 Task: Create a task  Integrate website with a new marketing automation system , assign it to team member softage.4@softage.net in the project AmplifyHQ and update the status of the task to  On Track  , set the priority of the task to Low
Action: Mouse moved to (45, 303)
Screenshot: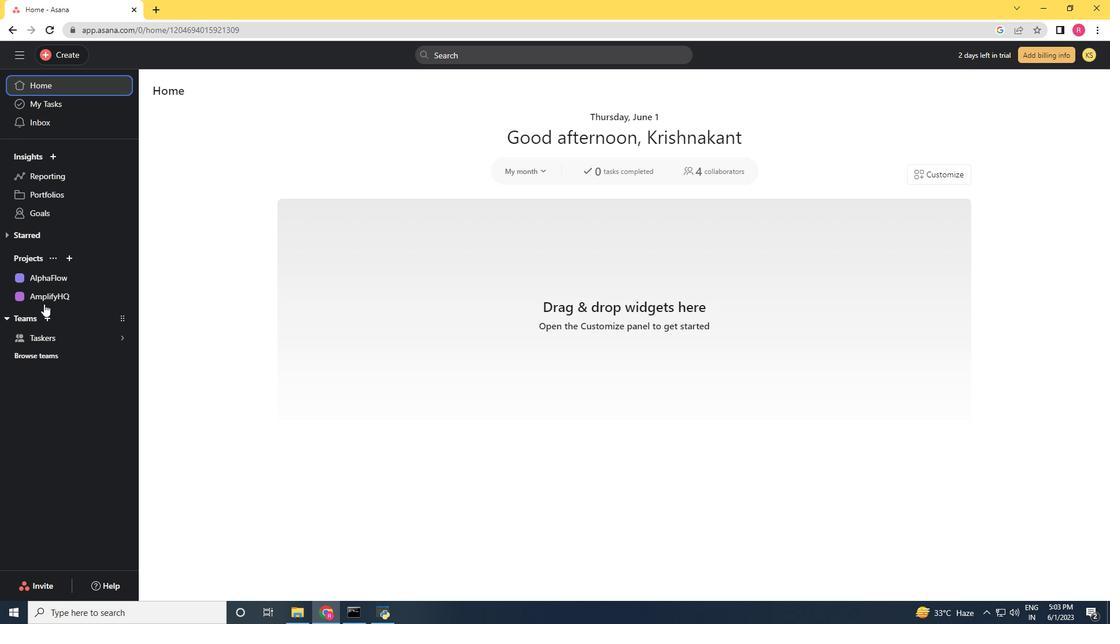 
Action: Mouse pressed left at (45, 303)
Screenshot: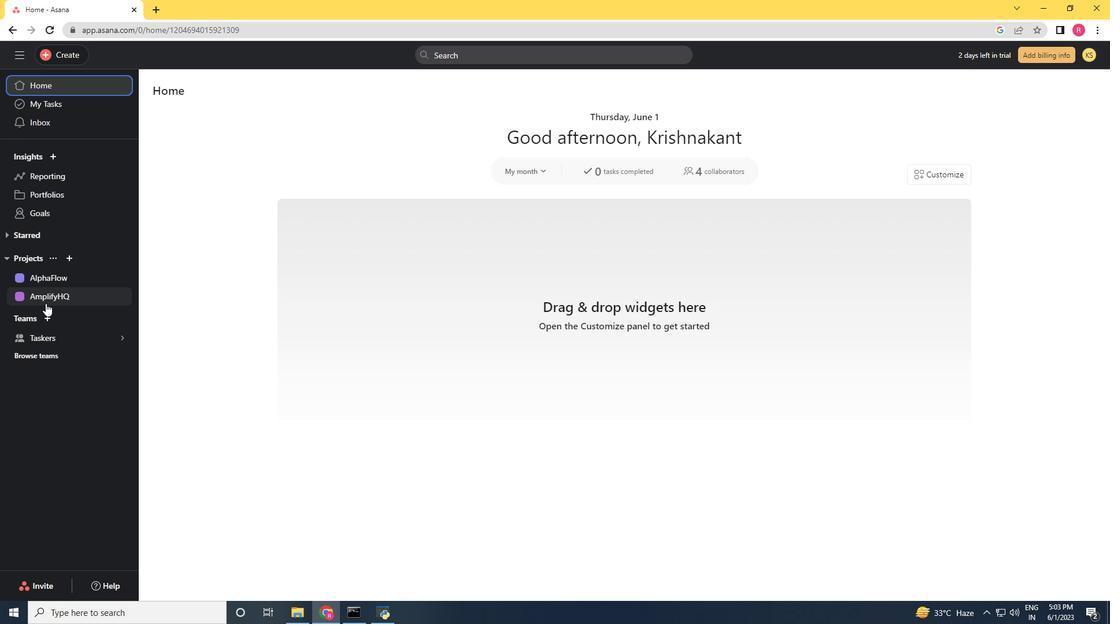 
Action: Mouse moved to (76, 50)
Screenshot: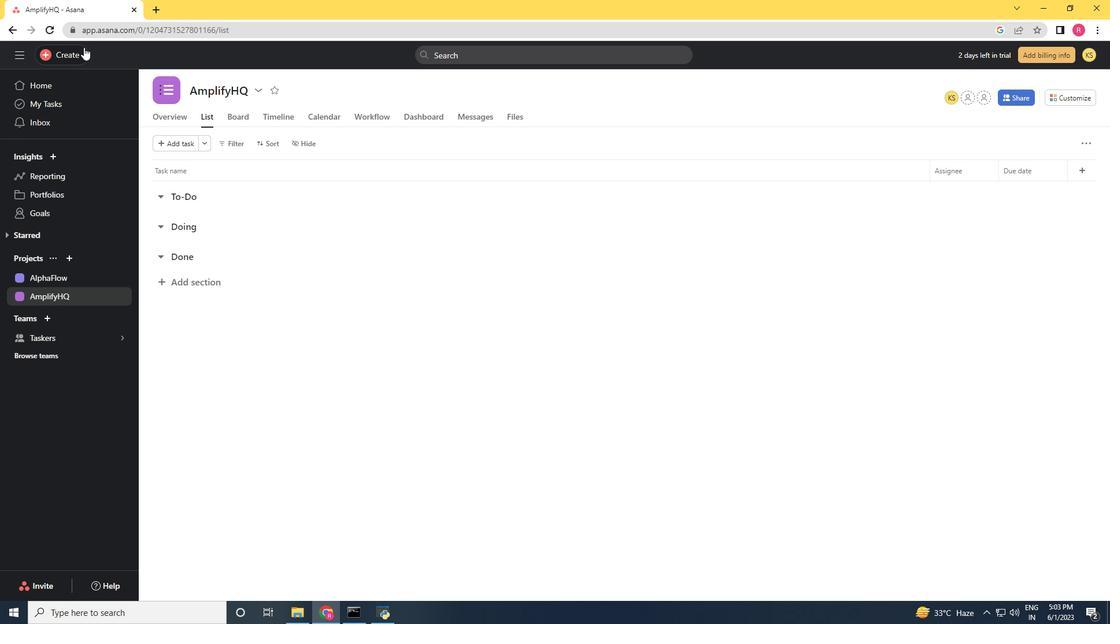 
Action: Mouse pressed left at (76, 50)
Screenshot: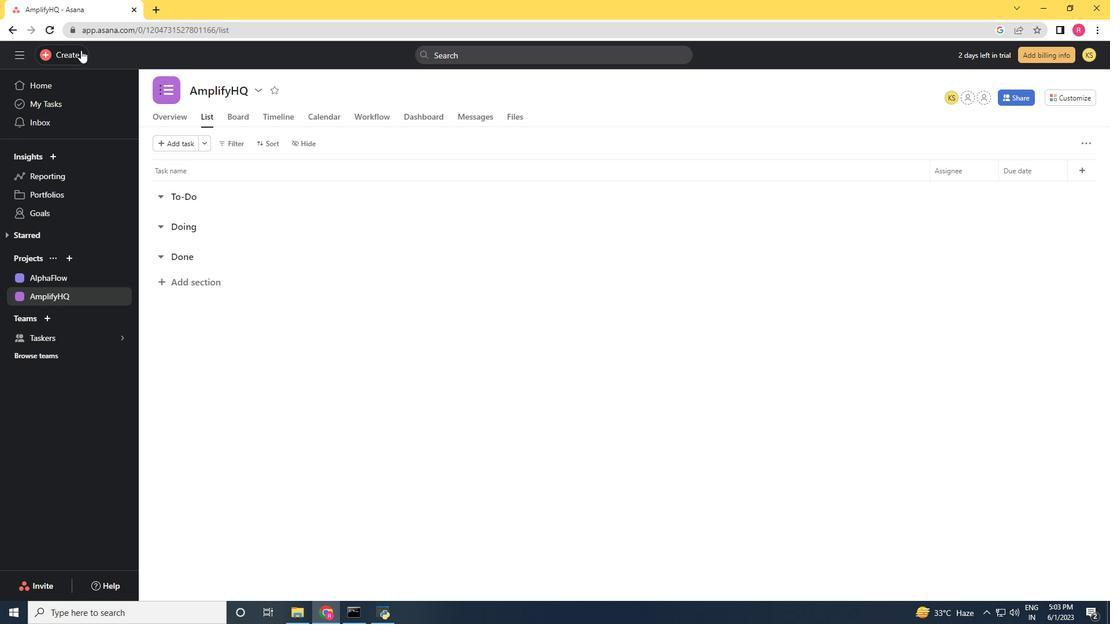 
Action: Mouse moved to (131, 61)
Screenshot: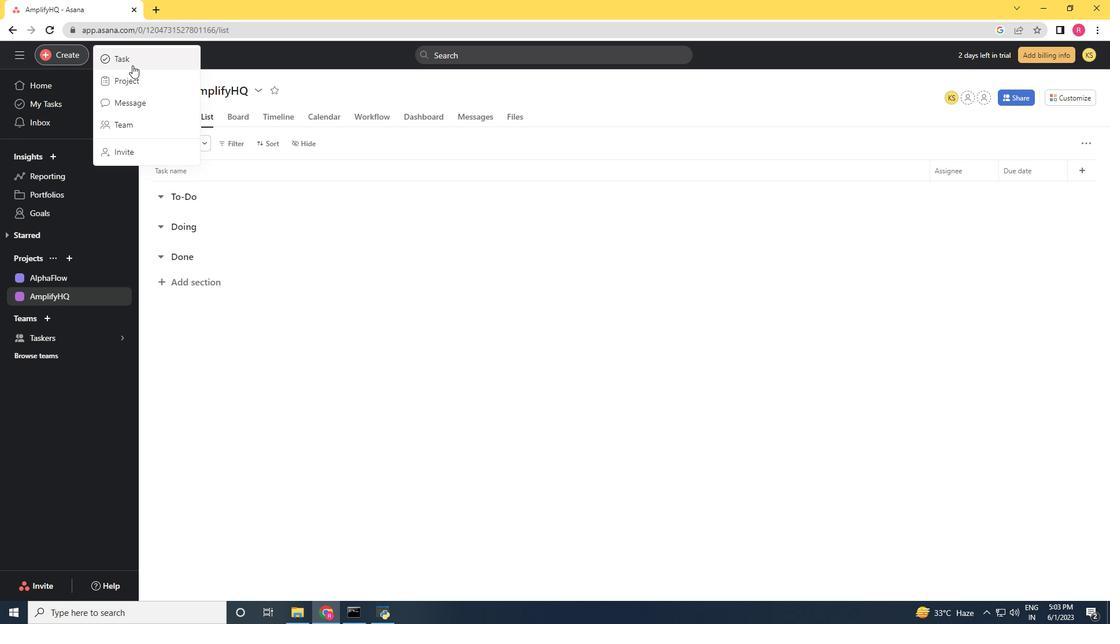 
Action: Mouse pressed left at (131, 61)
Screenshot: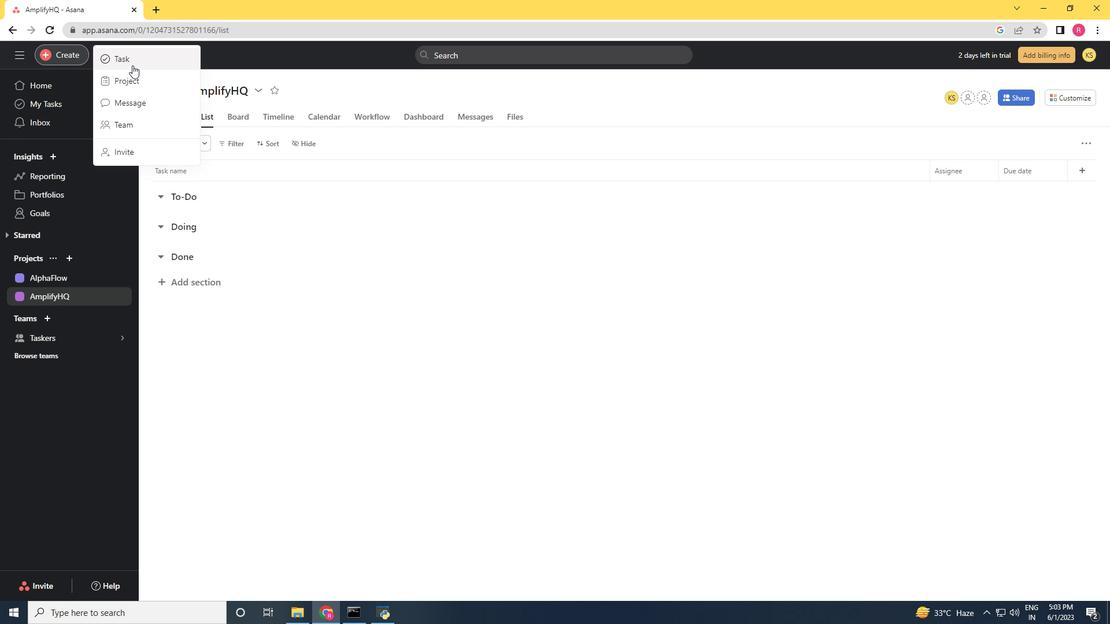 
Action: Mouse moved to (325, 23)
Screenshot: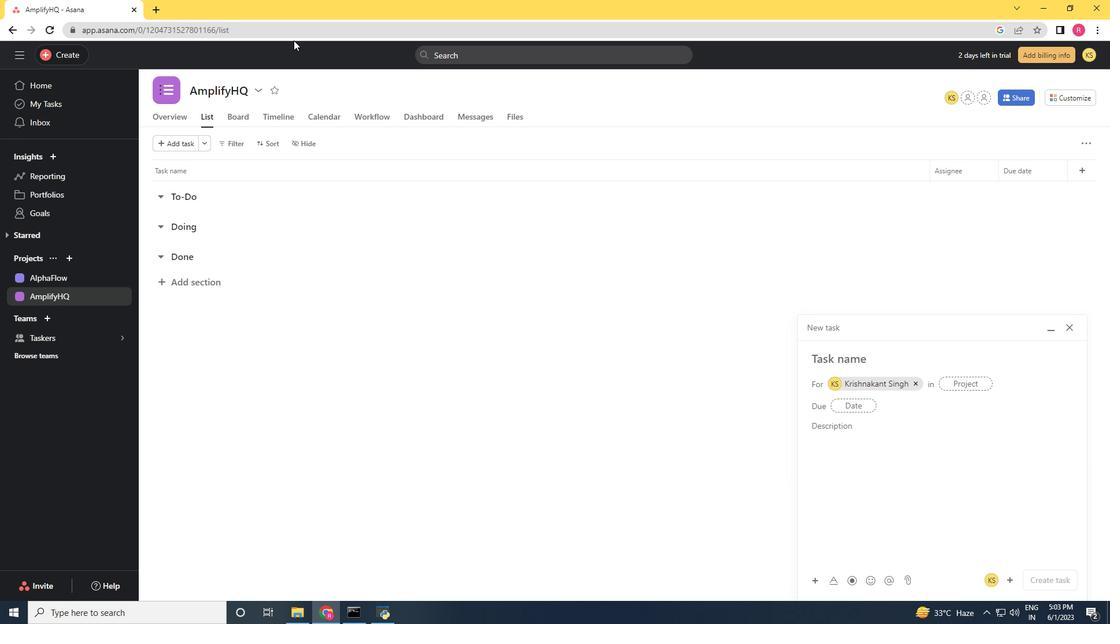 
Action: Key pressed <Key.shift>Integrate<Key.space>website<Key.space>with<Key.space>a<Key.space>new<Key.space>marketing<Key.space>automation<Key.space>system<Key.space>
Screenshot: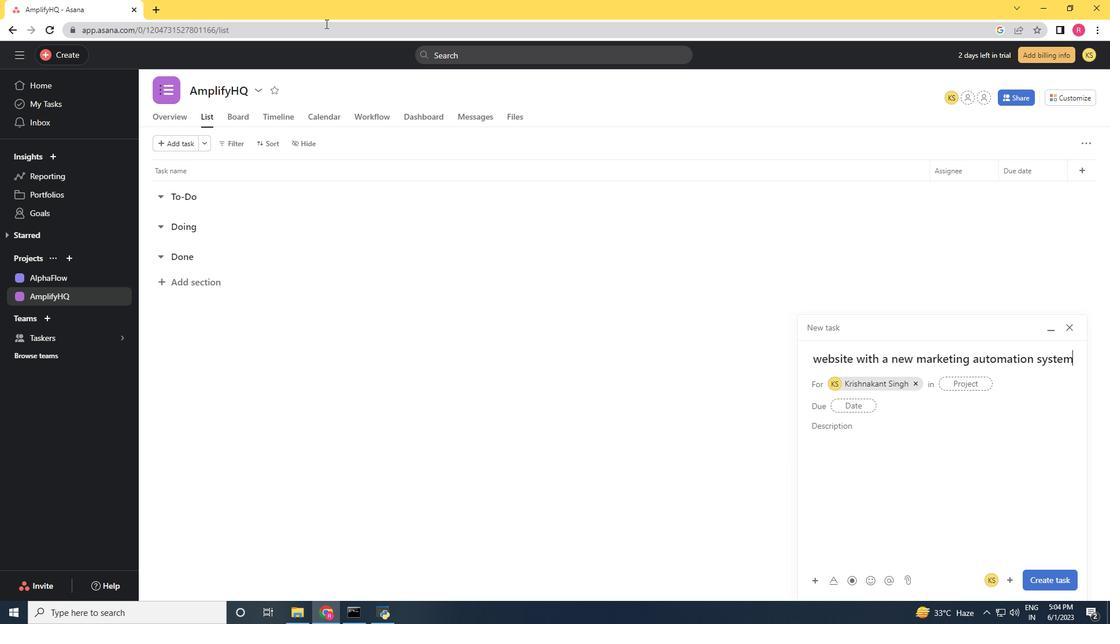 
Action: Mouse moved to (916, 384)
Screenshot: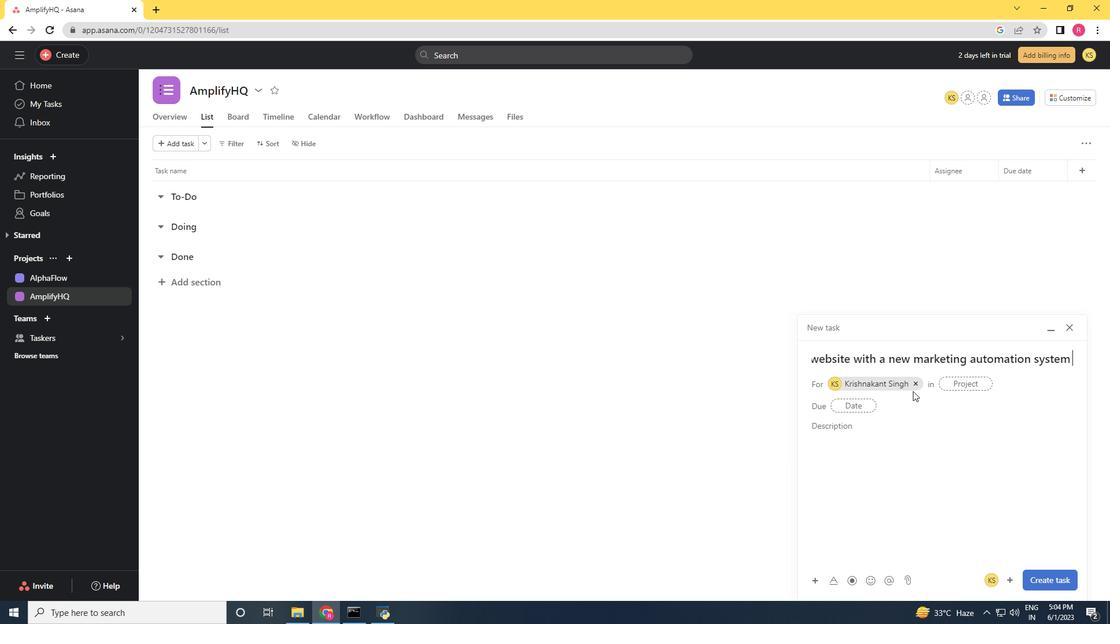 
Action: Mouse pressed left at (916, 384)
Screenshot: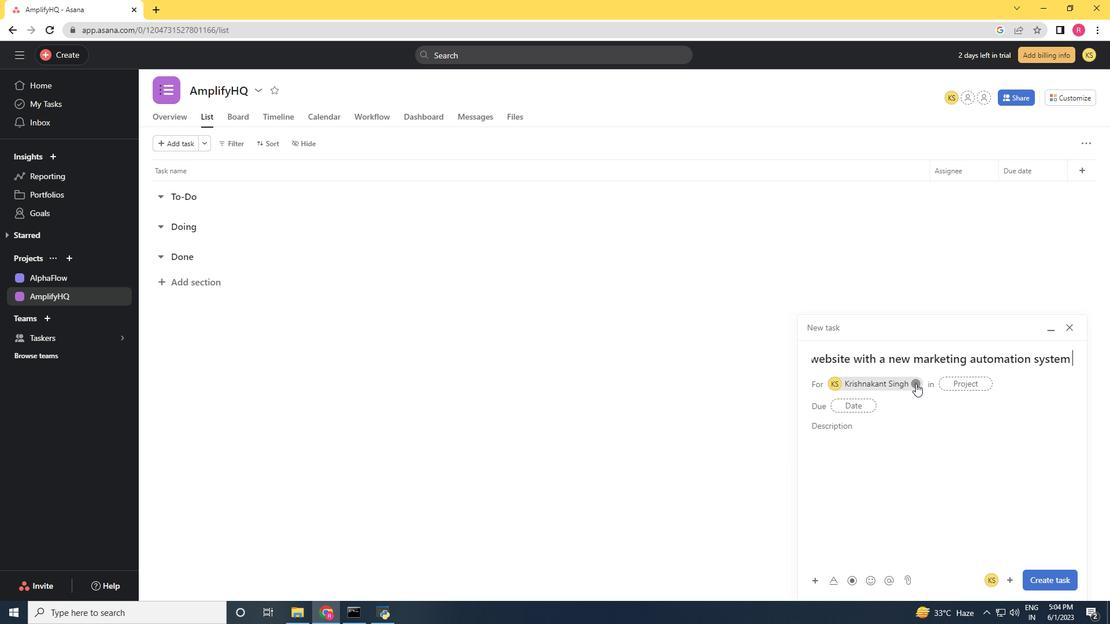 
Action: Mouse moved to (866, 384)
Screenshot: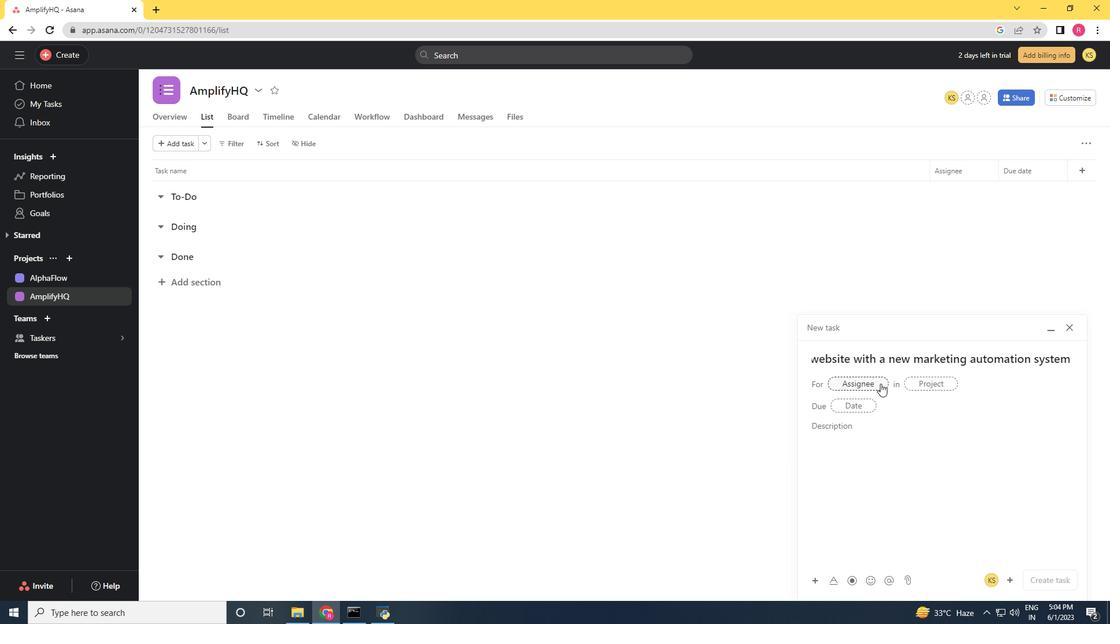 
Action: Mouse pressed left at (866, 384)
Screenshot: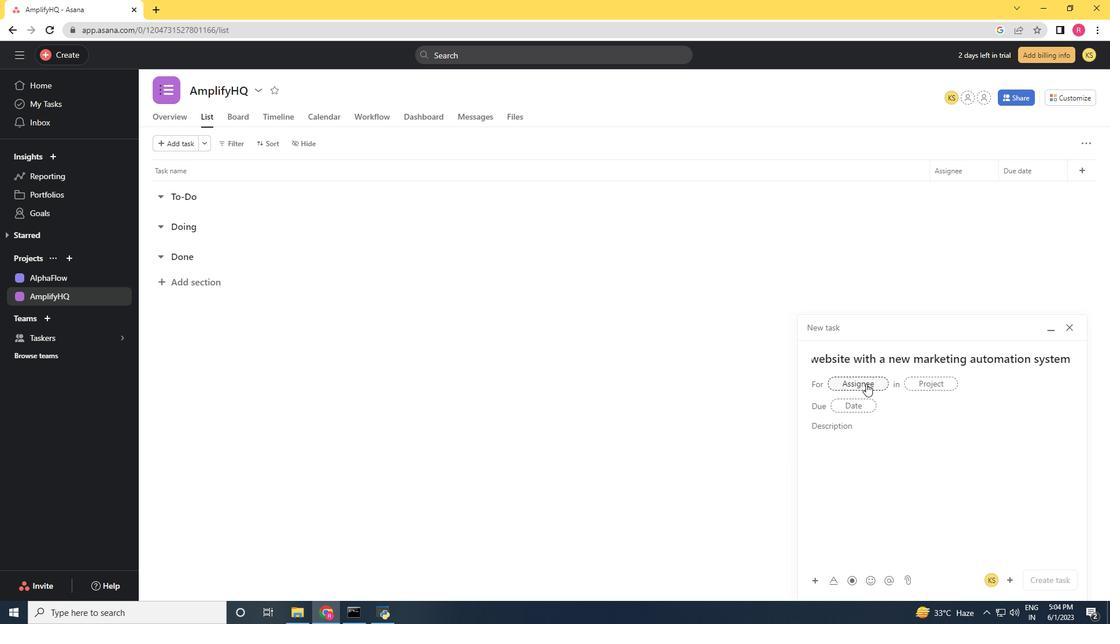 
Action: Mouse moved to (799, 390)
Screenshot: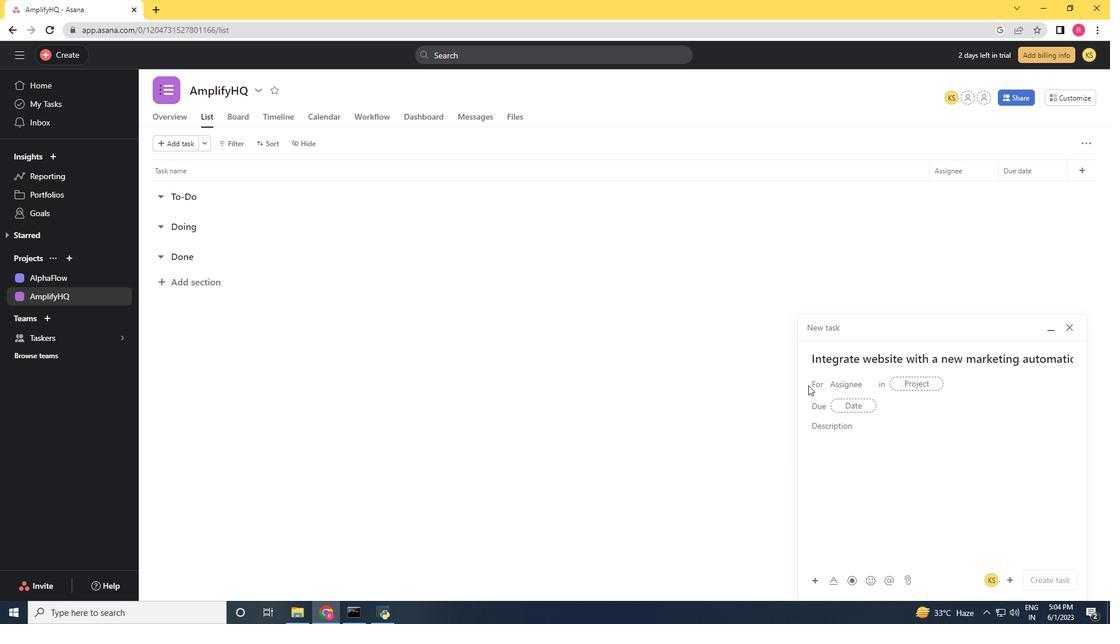 
Action: Key pressed softage.1<Key.shift>@softage.net
Screenshot: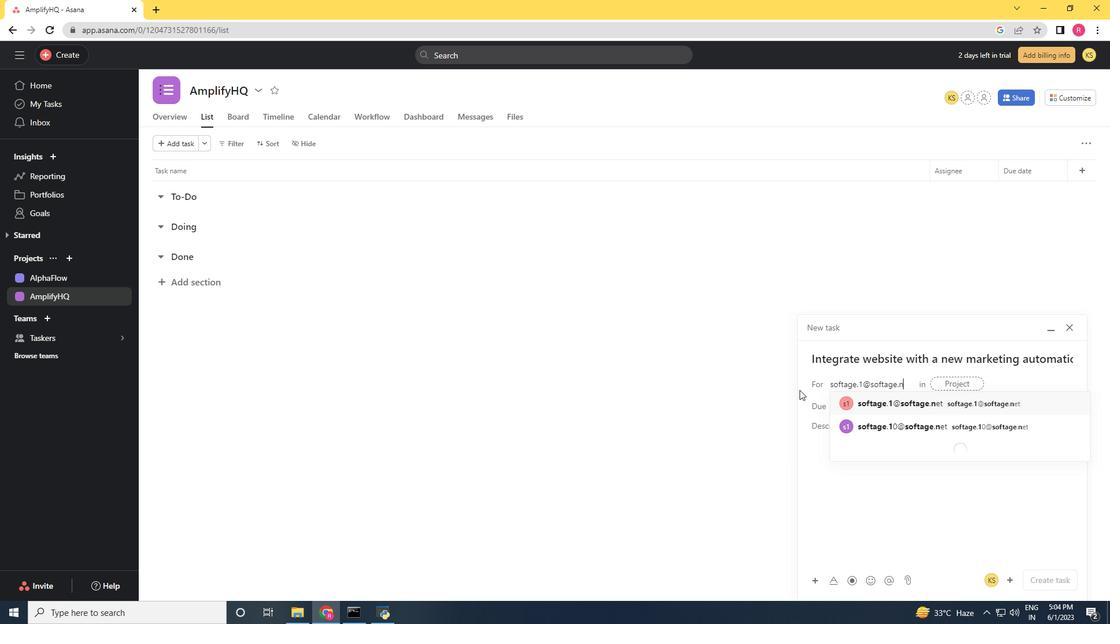 
Action: Mouse moved to (896, 407)
Screenshot: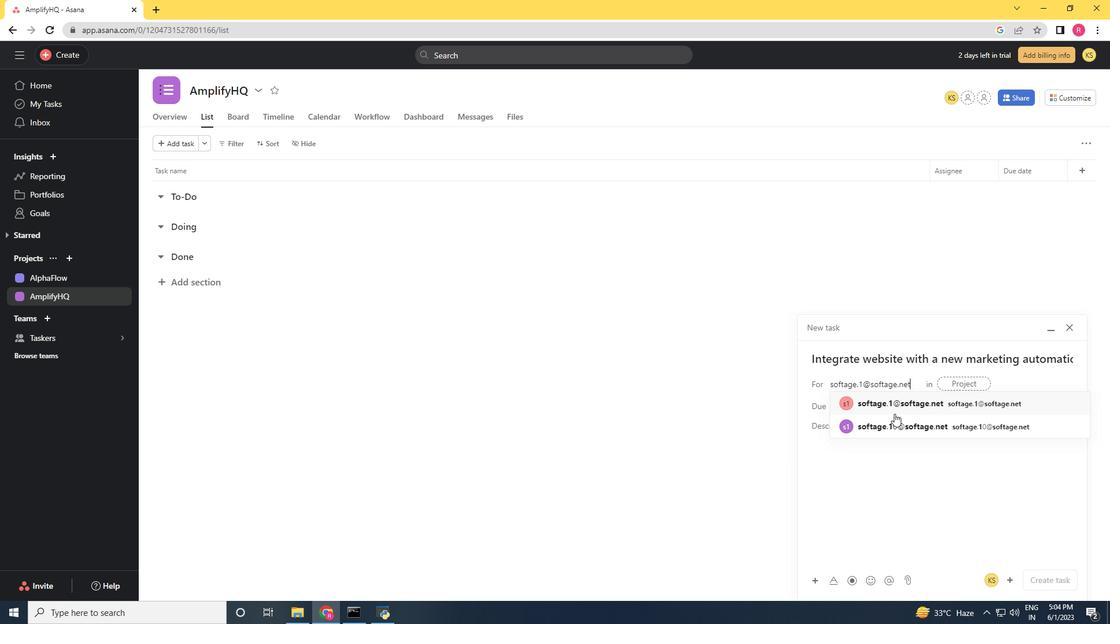 
Action: Mouse pressed left at (896, 407)
Screenshot: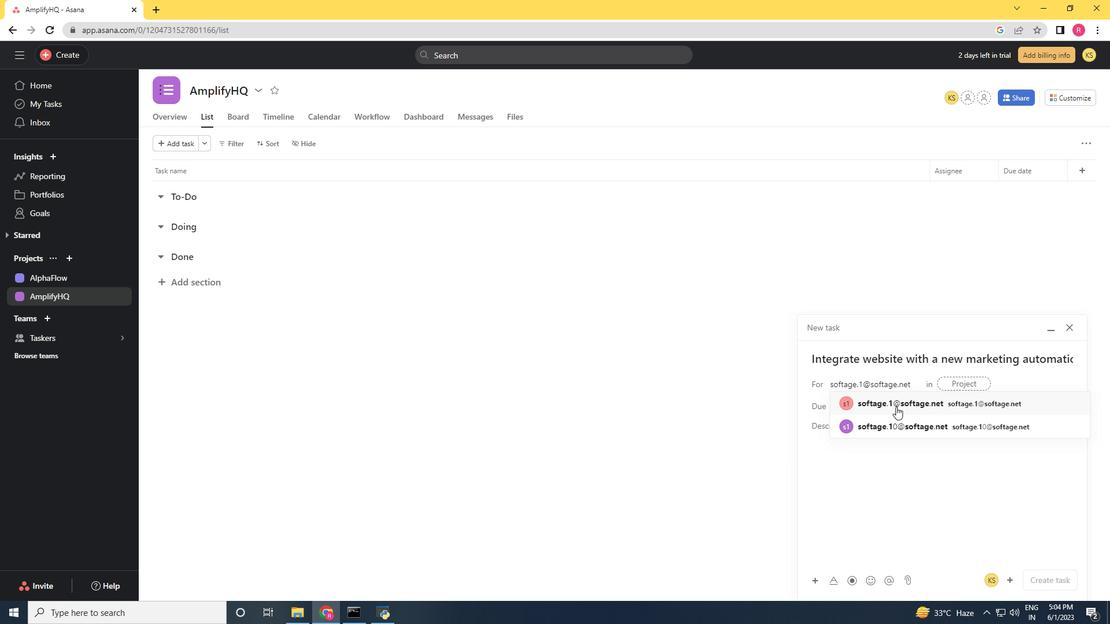 
Action: Mouse moved to (767, 422)
Screenshot: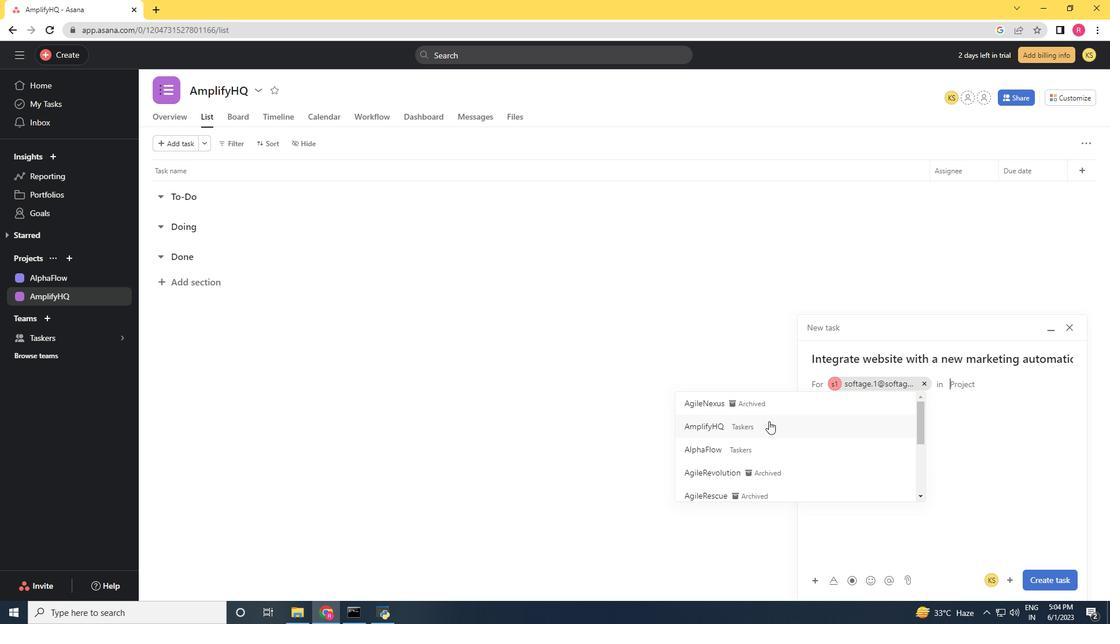 
Action: Mouse pressed left at (767, 422)
Screenshot: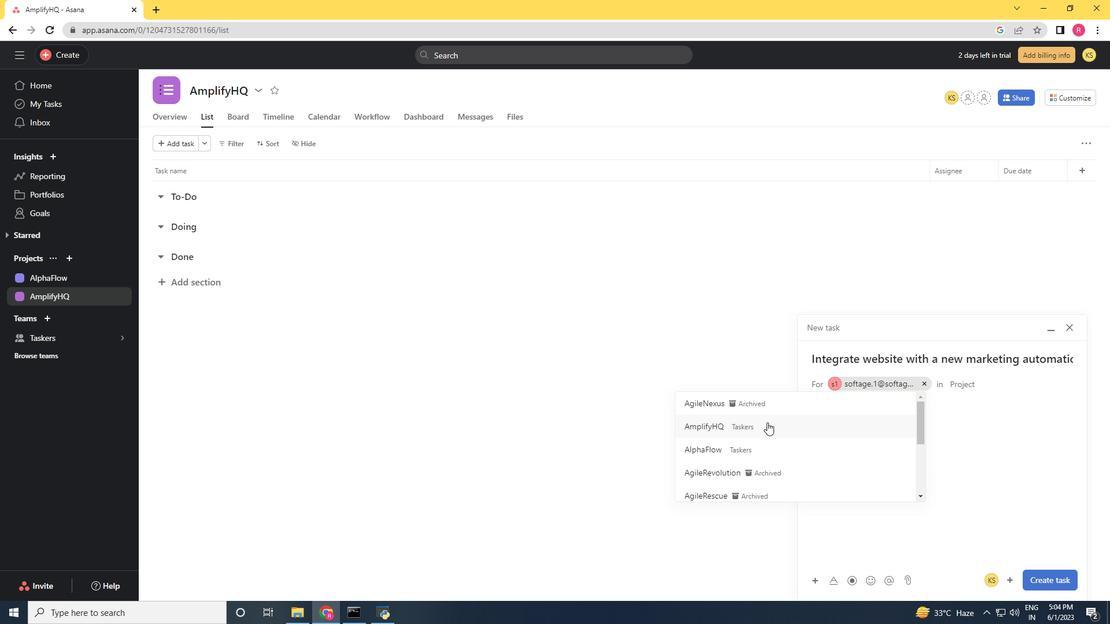 
Action: Mouse moved to (1046, 575)
Screenshot: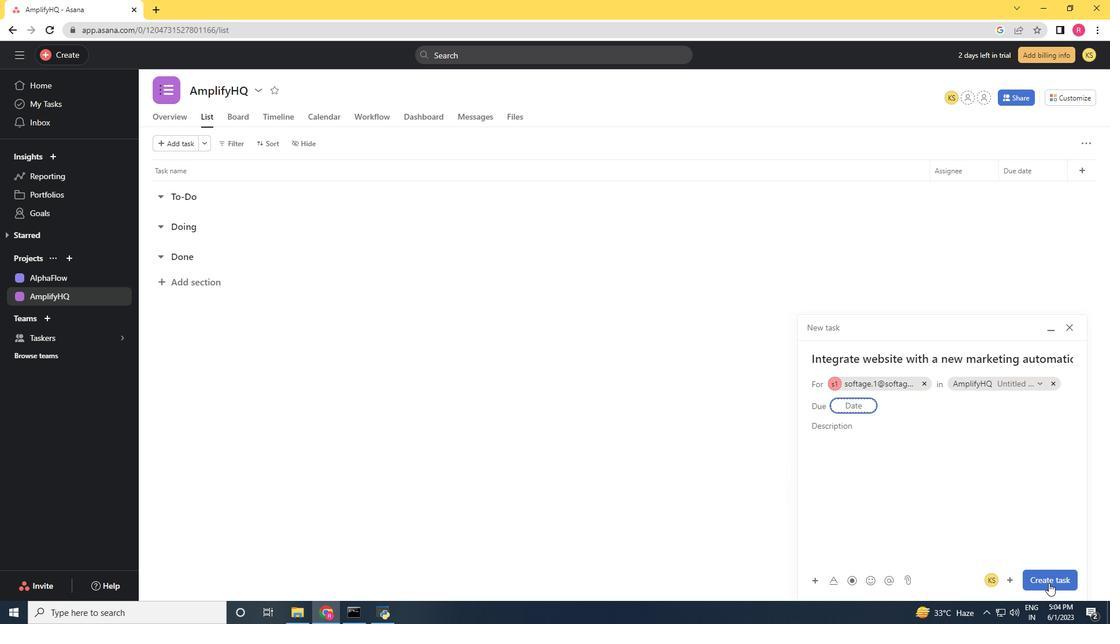 
Action: Mouse pressed left at (1046, 575)
Screenshot: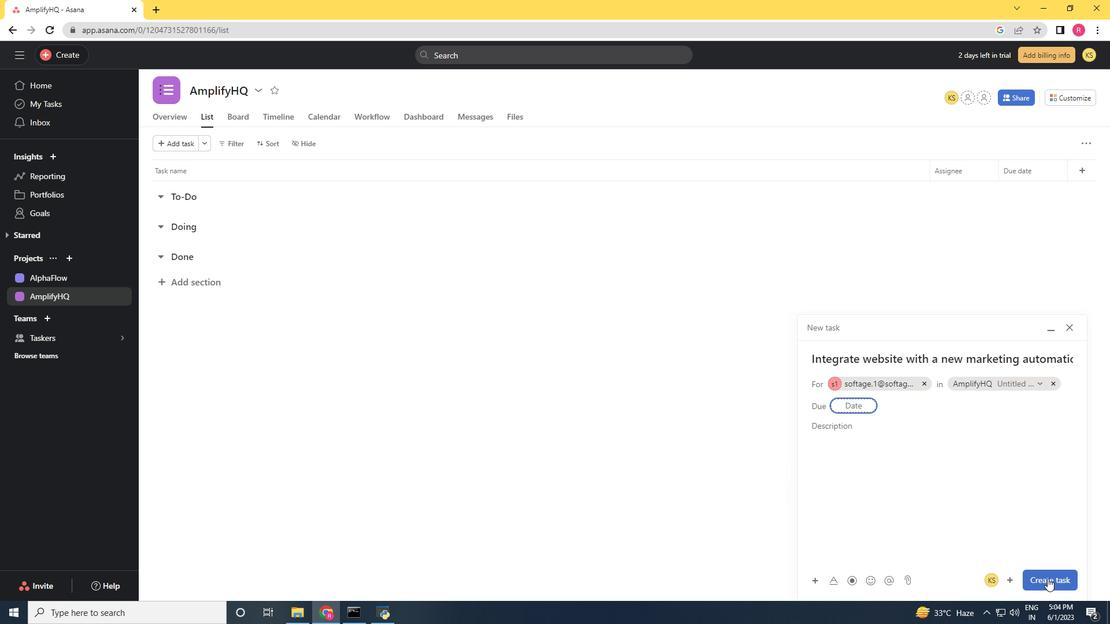 
Action: Mouse moved to (930, 160)
Screenshot: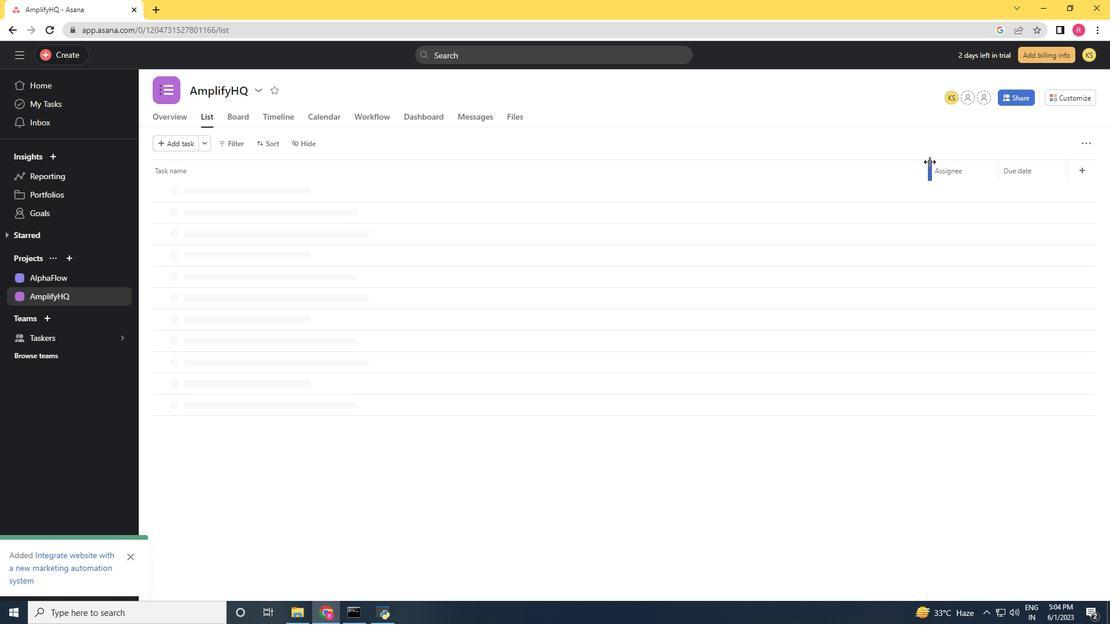 
Action: Mouse pressed left at (930, 160)
Screenshot: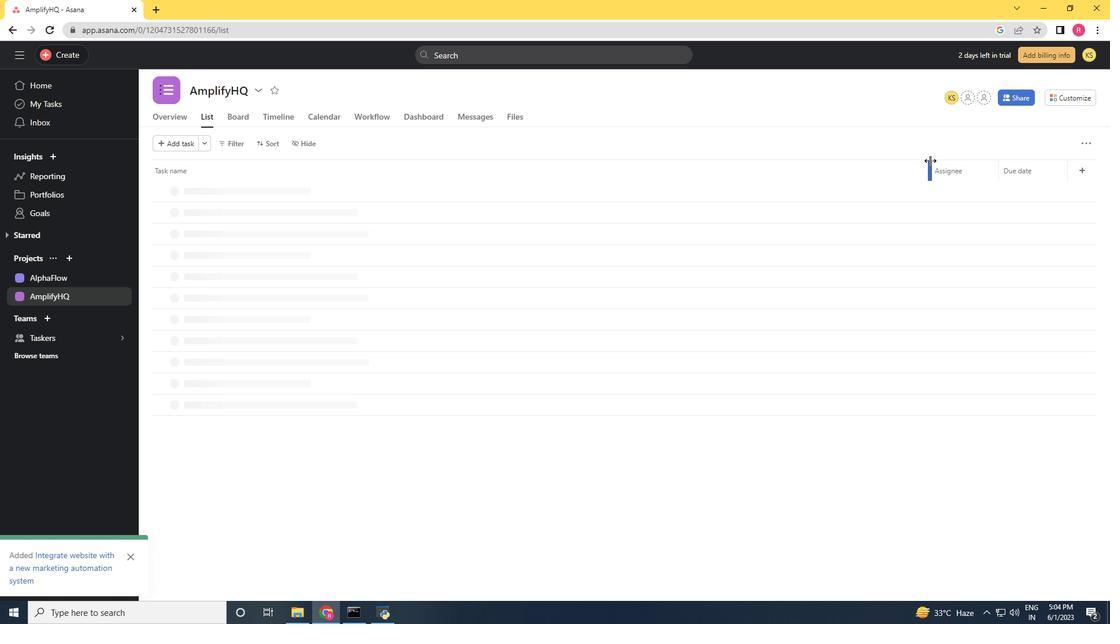 
Action: Mouse moved to (978, 171)
Screenshot: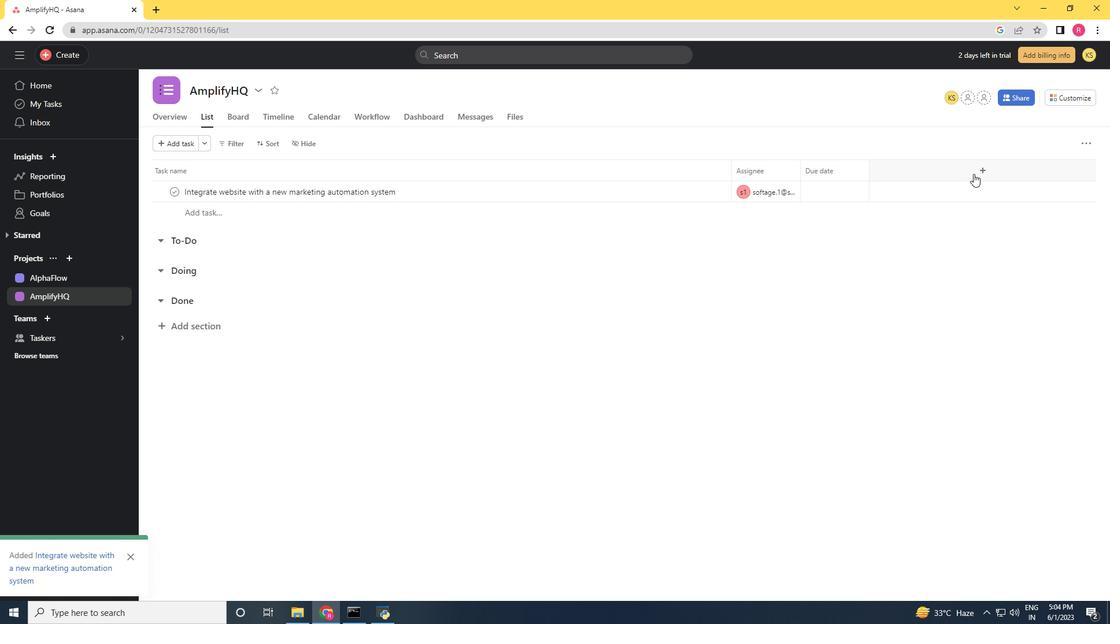 
Action: Mouse pressed left at (978, 171)
Screenshot: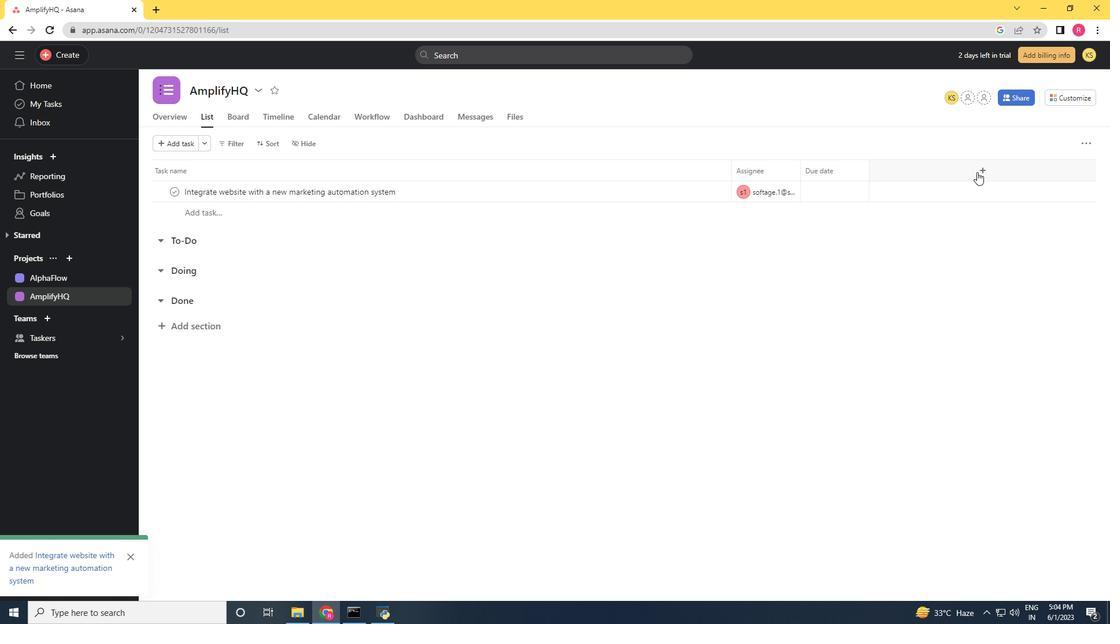 
Action: Mouse moved to (896, 298)
Screenshot: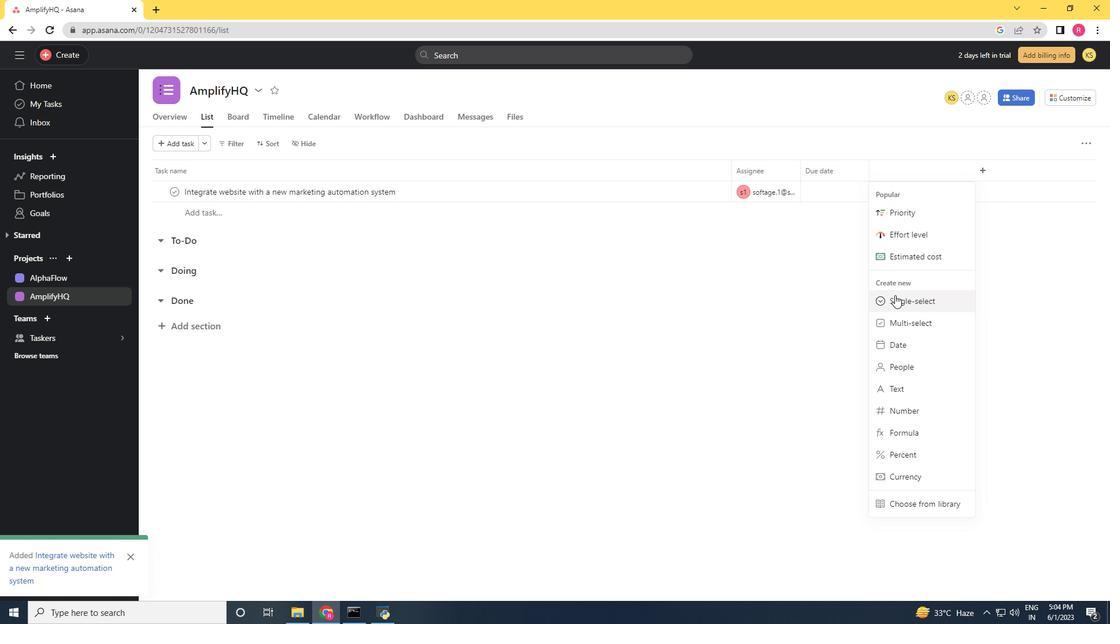 
Action: Mouse pressed left at (896, 298)
Screenshot: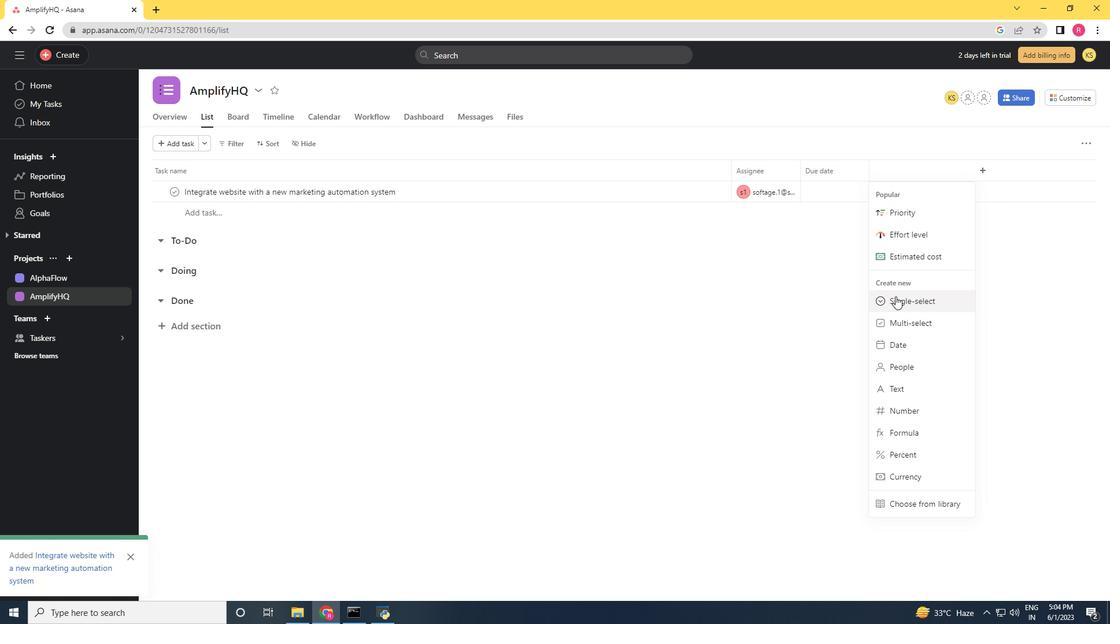 
Action: Mouse moved to (891, 304)
Screenshot: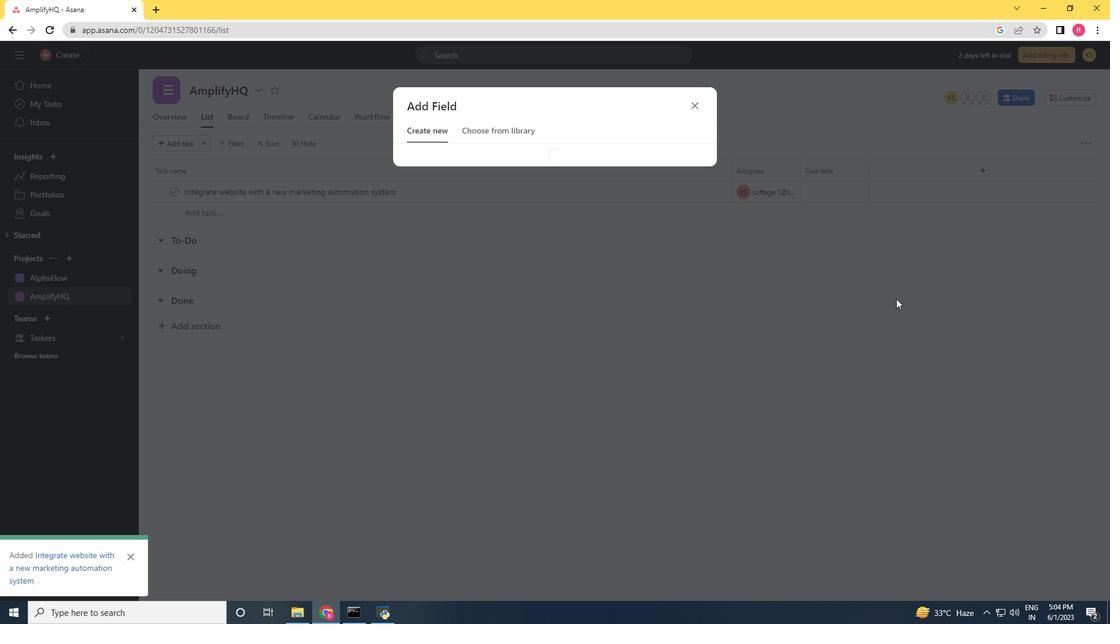 
Action: Key pressed <Key.shift><Key.shift><Key.shift><Key.shift><Key.shift>On<Key.space><Key.shift>Track<Key.enter><Key.backspace><Key.backspace><Key.backspace><Key.backspace><Key.backspace><Key.backspace><Key.backspace><Key.backspace><Key.backspace><Key.backspace><Key.backspace><Key.backspace><Key.backspace><Key.backspace><Key.backspace><Key.backspace><Key.backspace><Key.backspace><Key.backspace><Key.backspace><Key.backspace><Key.backspace><Key.backspace><Key.backspace><Key.backspace><Key.backspace><Key.shift><Key.shift>Status
Screenshot: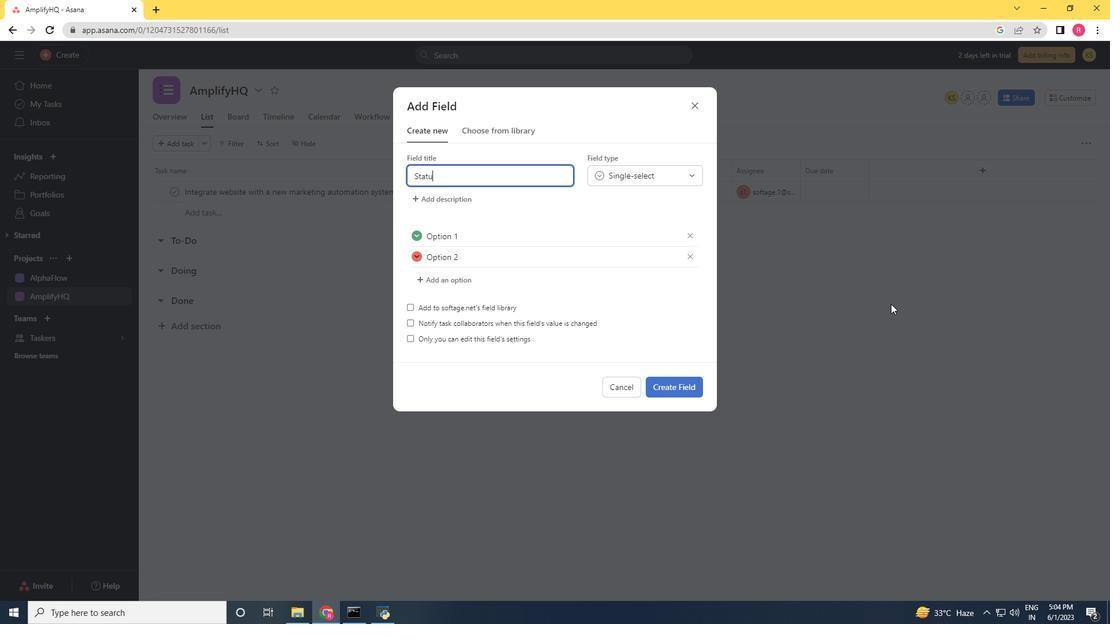 
Action: Mouse moved to (519, 243)
Screenshot: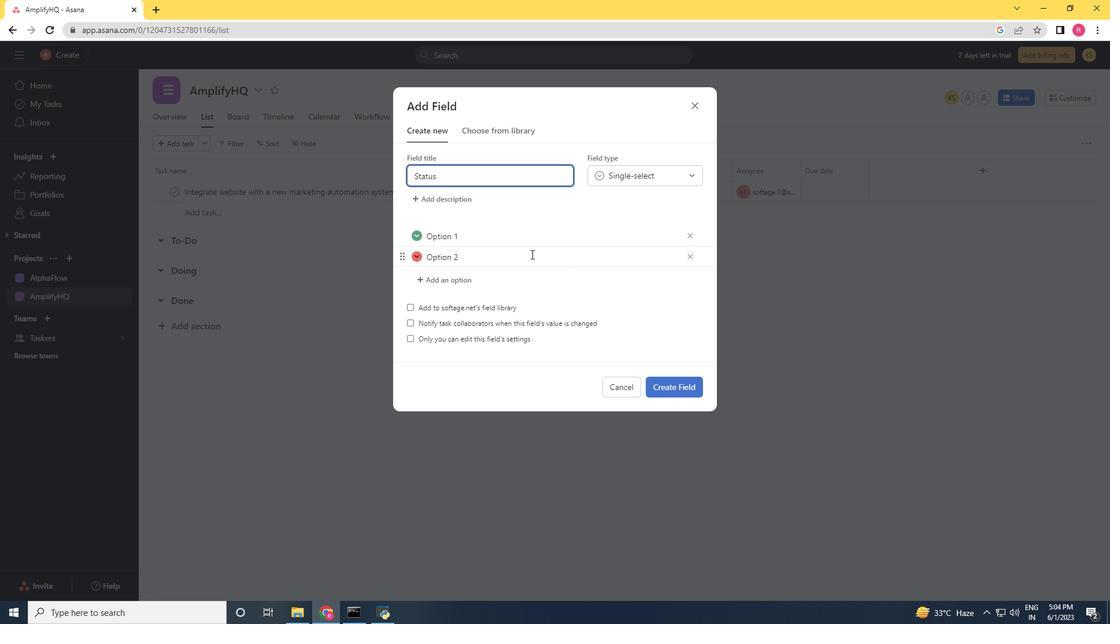 
Action: Mouse pressed left at (519, 243)
Screenshot: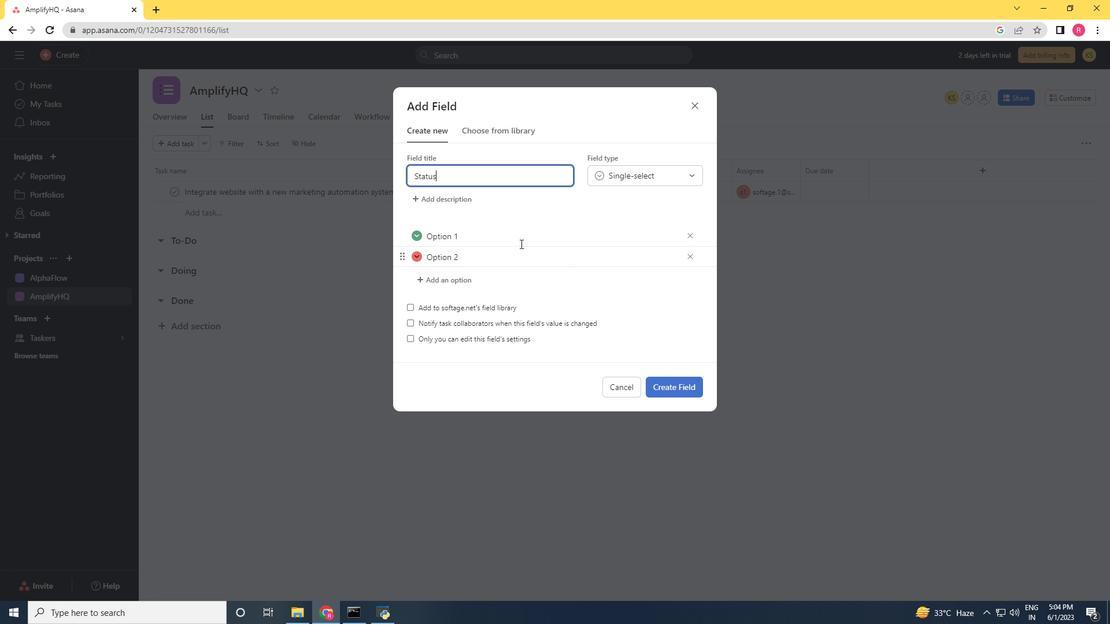 
Action: Key pressed <Key.backspace><Key.backspace><Key.backspace><Key.backspace><Key.backspace><Key.backspace><Key.backspace><Key.backspace><Key.backspace><Key.backspace><Key.backspace><Key.backspace><Key.backspace><Key.backspace><Key.backspace><Key.backspace><Key.backspace><Key.backspace><Key.shift>On<Key.space><Key.shift>Track<Key.enter><Key.shift><Key.shift><Key.shift><Key.shift><Key.shift><Key.shift><Key.shift><Key.shift><Key.shift><Key.shift><Key.shift><Key.shift><Key.shift><Key.shift><Key.shift><Key.shift><Key.shift><Key.shift><Key.shift><Key.shift><Key.shift><Key.shift><Key.shift><Key.shift><Key.shift><Key.shift><Key.shift><Key.shift><Key.shift><Key.shift><Key.shift><Key.shift><Key.shift><Key.shift><Key.shift><Key.shift><Key.shift><Key.shift><Key.shift><Key.shift><Key.shift><Key.shift><Key.shift><Key.shift><Key.shift><Key.shift><Key.shift><Key.shift><Key.shift><Key.shift><Key.shift><Key.shift><Key.shift><Key.shift><Key.shift><Key.shift><Key.shift><Key.shift><Key.shift><Key.shift><Key.shift><Key.shift><Key.shift><Key.shift><Key.shift><Key.shift><Key.shift><Key.shift><Key.shift><Key.shift><Key.shift><Key.shift><Key.shift><Key.shift><Key.shift><Key.shift><Key.shift><Key.shift><Key.shift><Key.shift><Key.shift><Key.shift><Key.shift><Key.shift><Key.shift><Key.shift><Key.shift><Key.shift><Key.shift><Key.shift><Key.shift><Key.shift><Key.shift>Off<Key.space><Key.shift>Track<Key.enter><Key.shift><Key.shift><Key.shift><Key.shift><Key.shift><Key.shift><Key.shift><Key.shift><Key.shift><Key.shift>At<Key.space><Key.shift>Risk<Key.enter><Key.shift>Completed
Screenshot: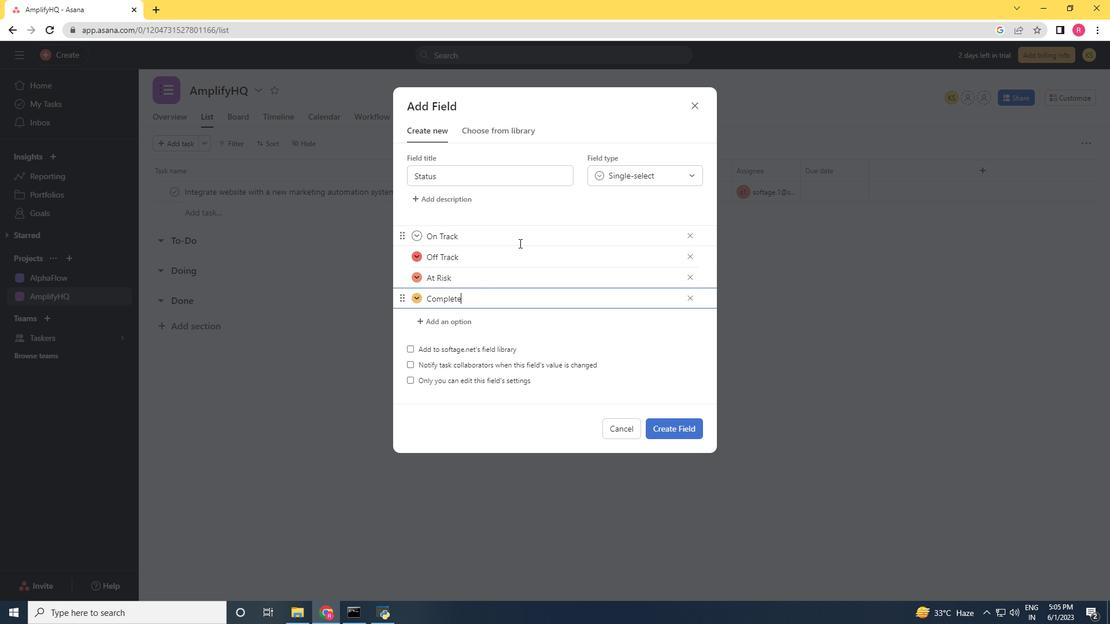 
Action: Mouse moved to (419, 238)
Screenshot: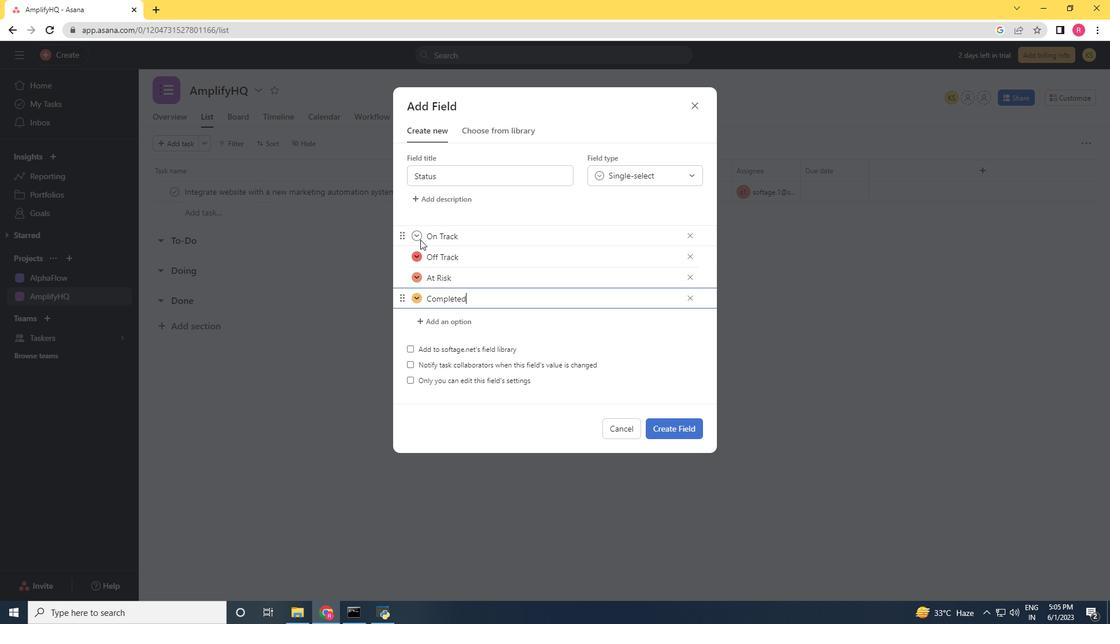 
Action: Mouse pressed left at (419, 238)
Screenshot: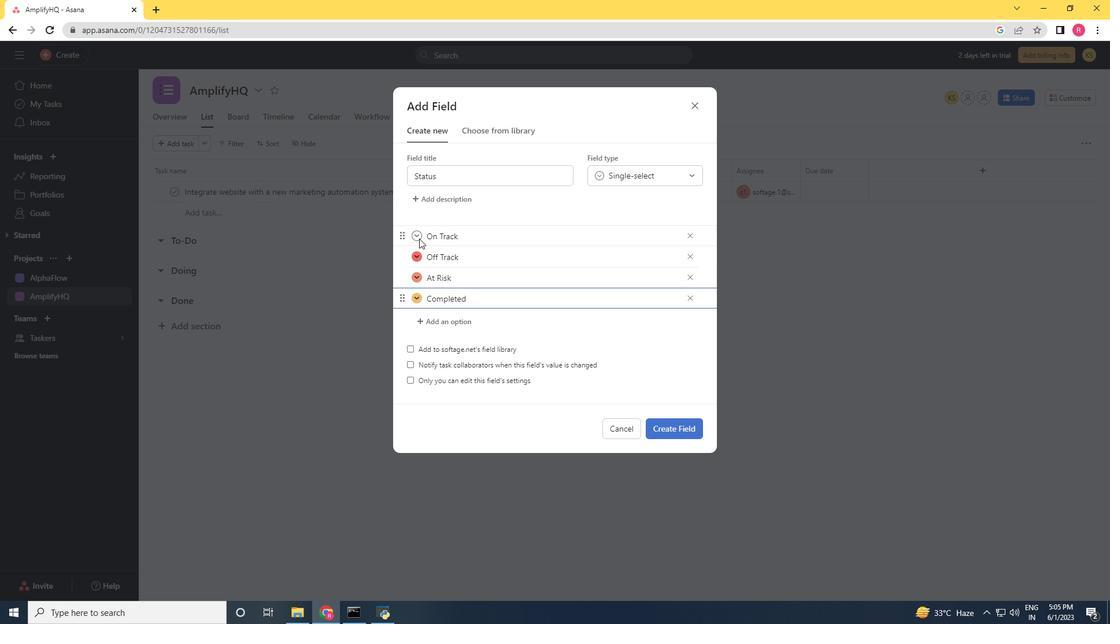 
Action: Mouse moved to (333, 252)
Screenshot: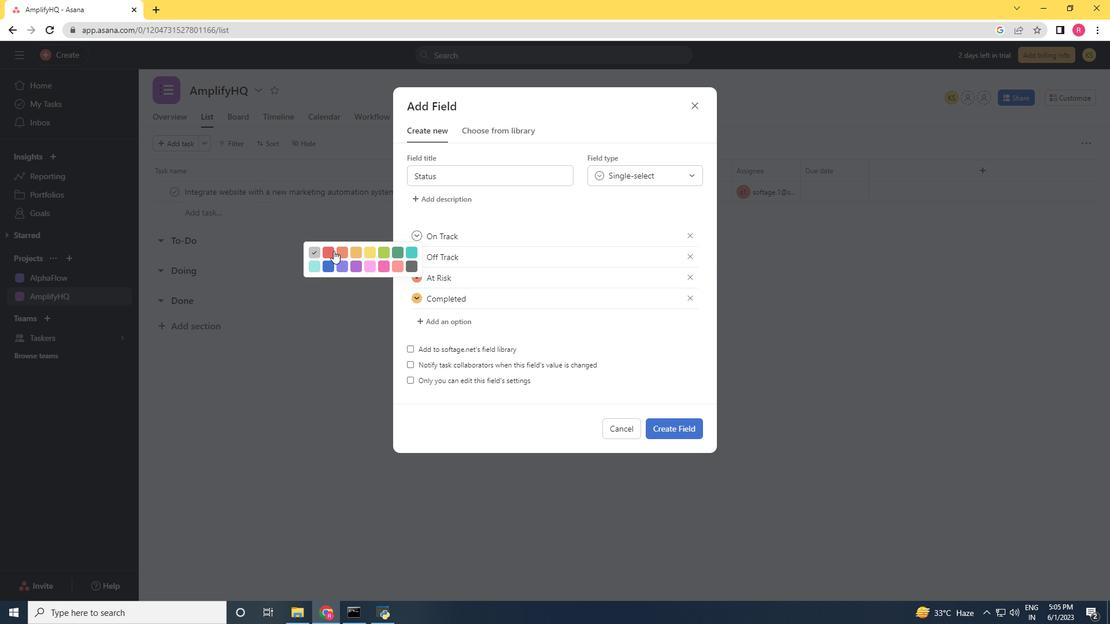 
Action: Mouse pressed left at (333, 252)
Screenshot: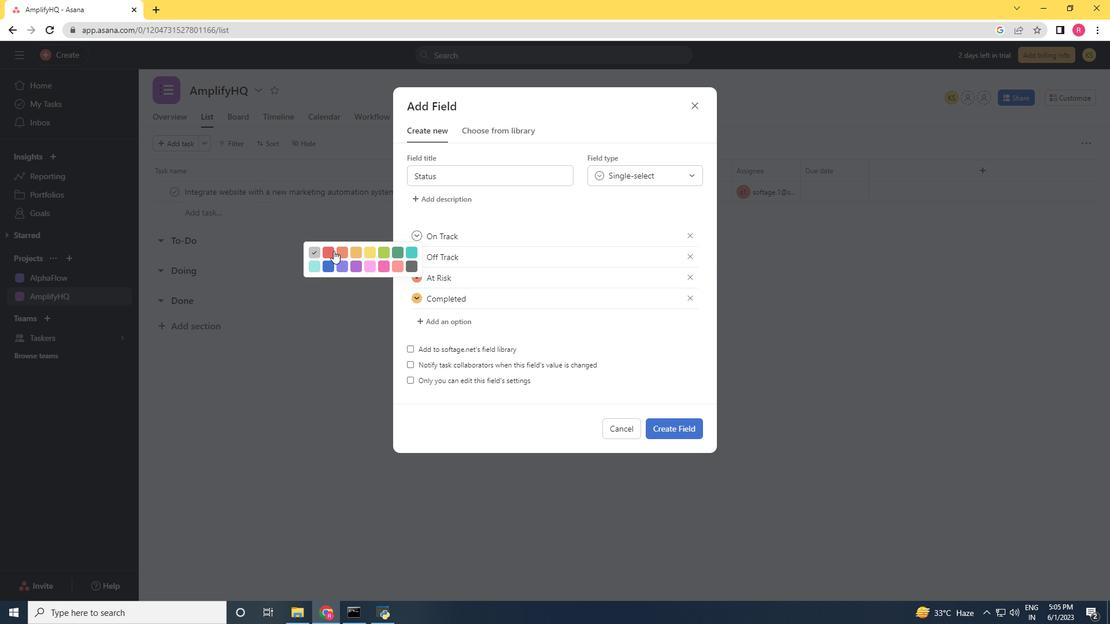 
Action: Mouse moved to (413, 236)
Screenshot: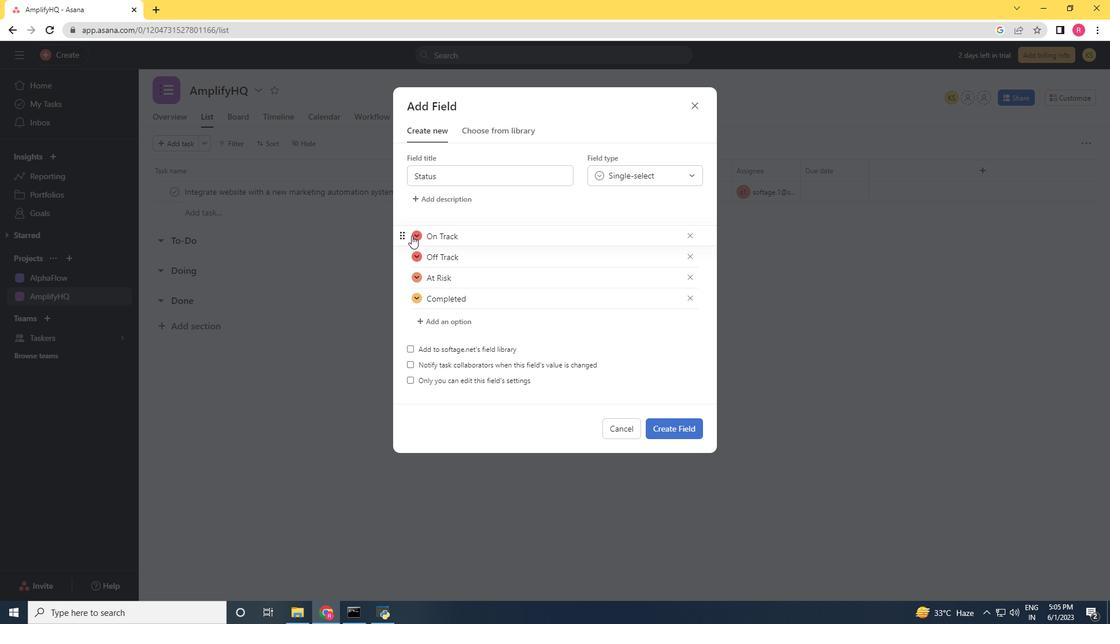 
Action: Mouse pressed left at (413, 236)
Screenshot: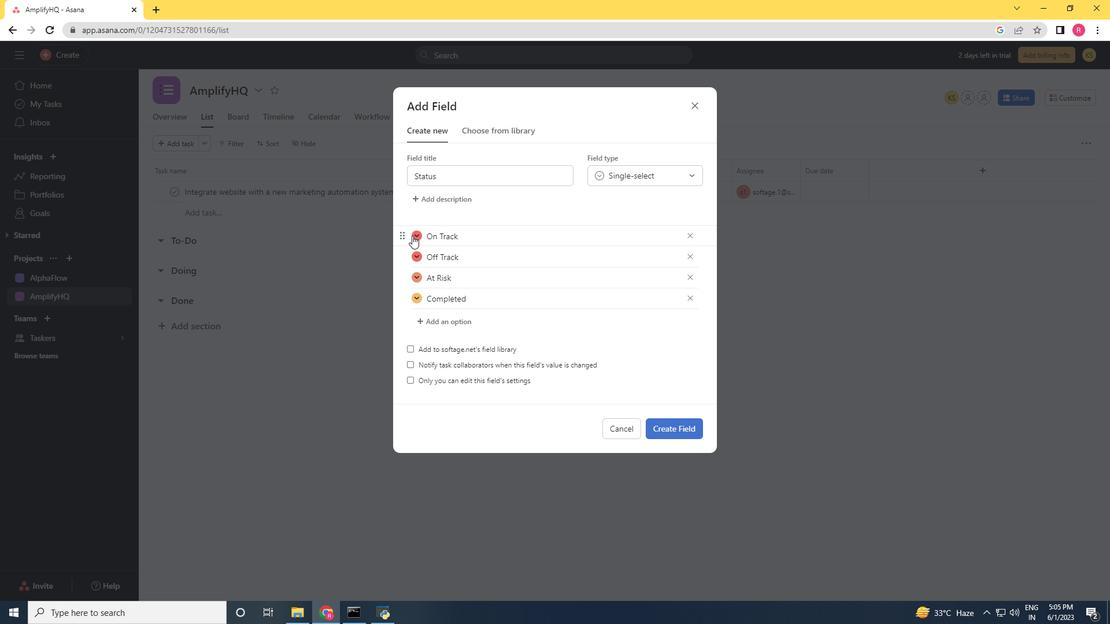 
Action: Mouse moved to (311, 252)
Screenshot: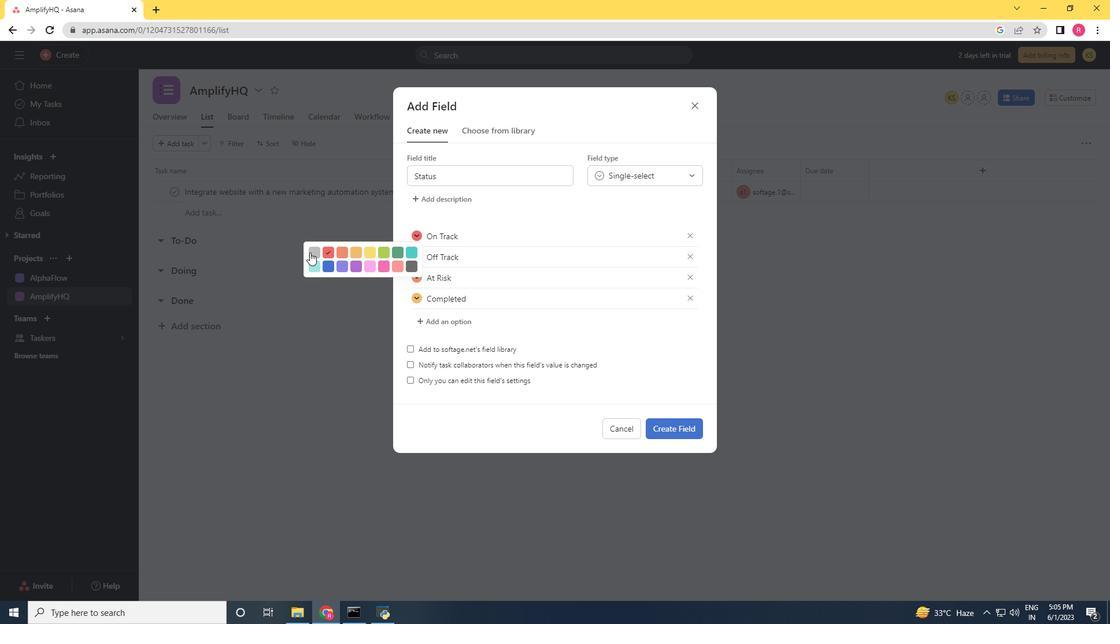
Action: Mouse pressed left at (311, 252)
Screenshot: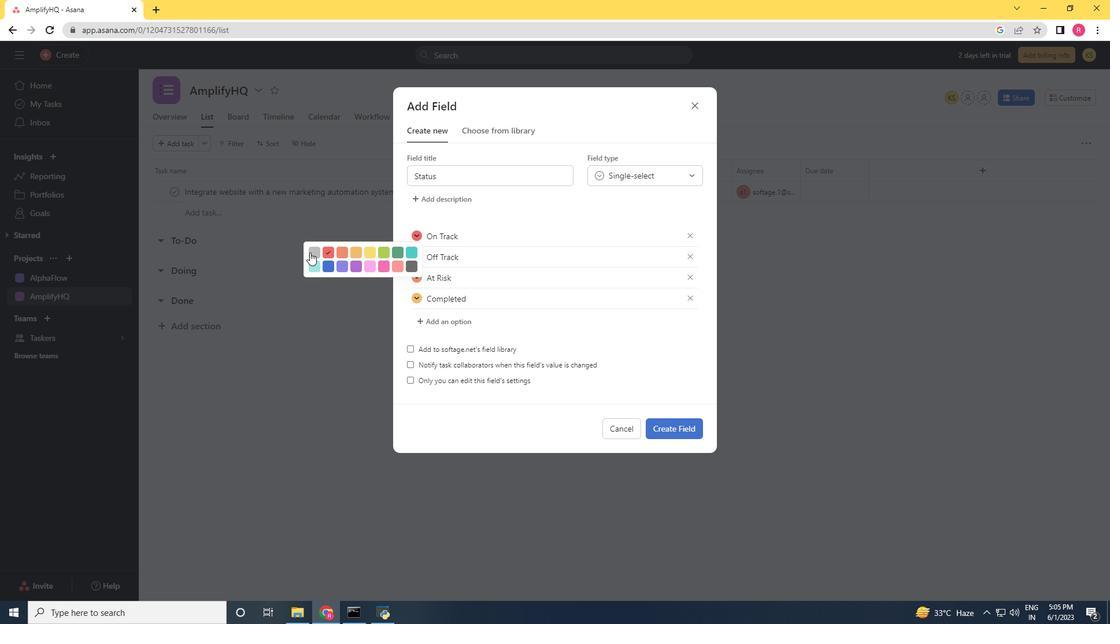 
Action: Mouse moved to (418, 234)
Screenshot: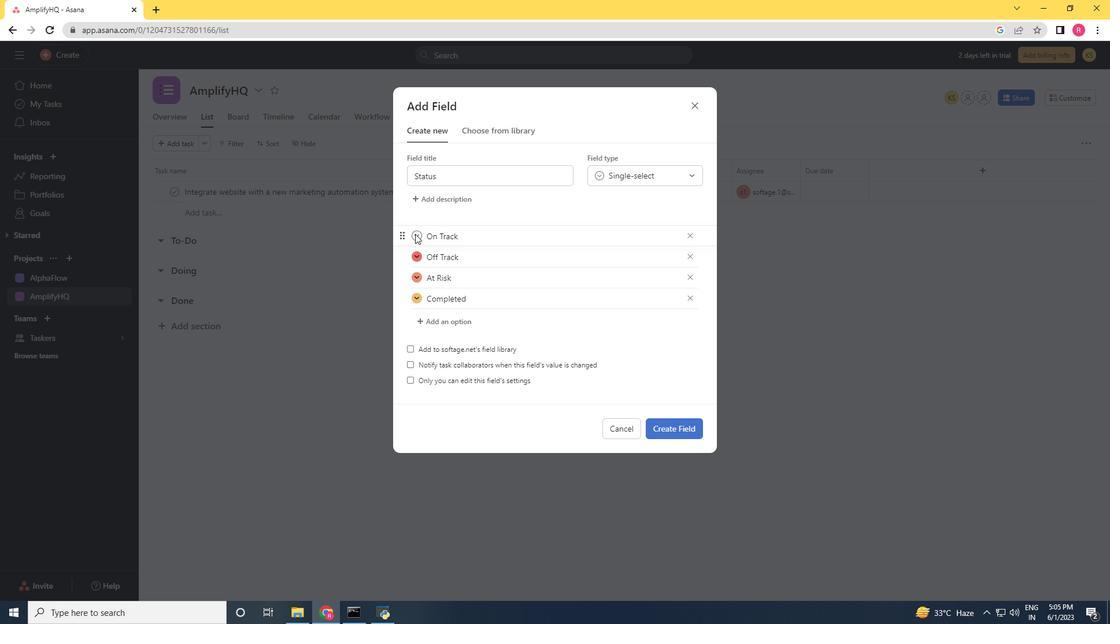 
Action: Mouse pressed left at (418, 234)
Screenshot: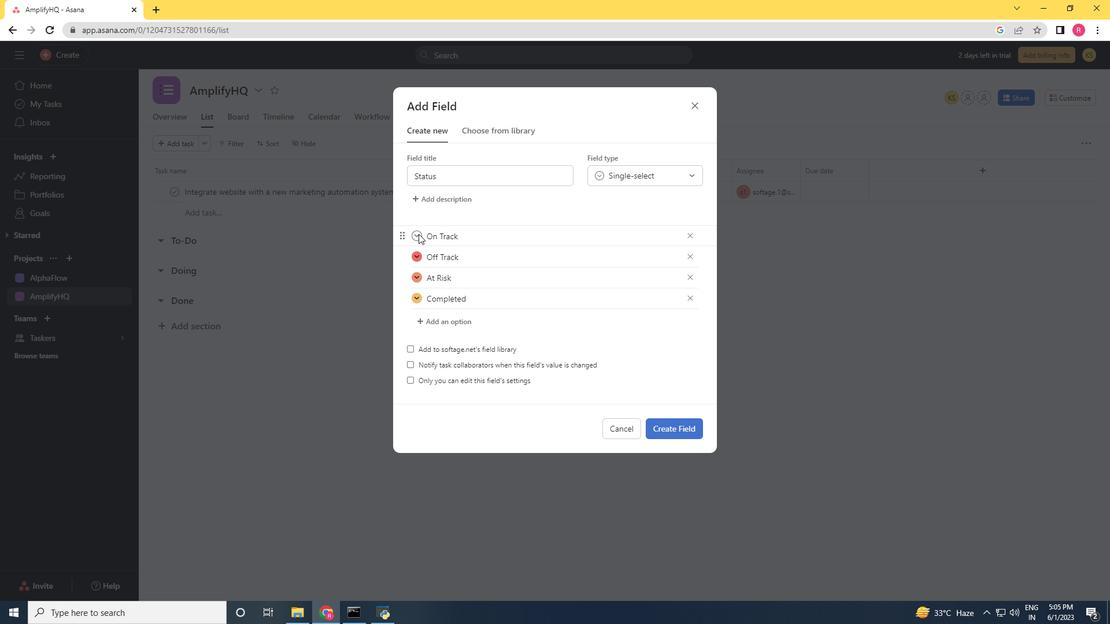 
Action: Mouse moved to (394, 265)
Screenshot: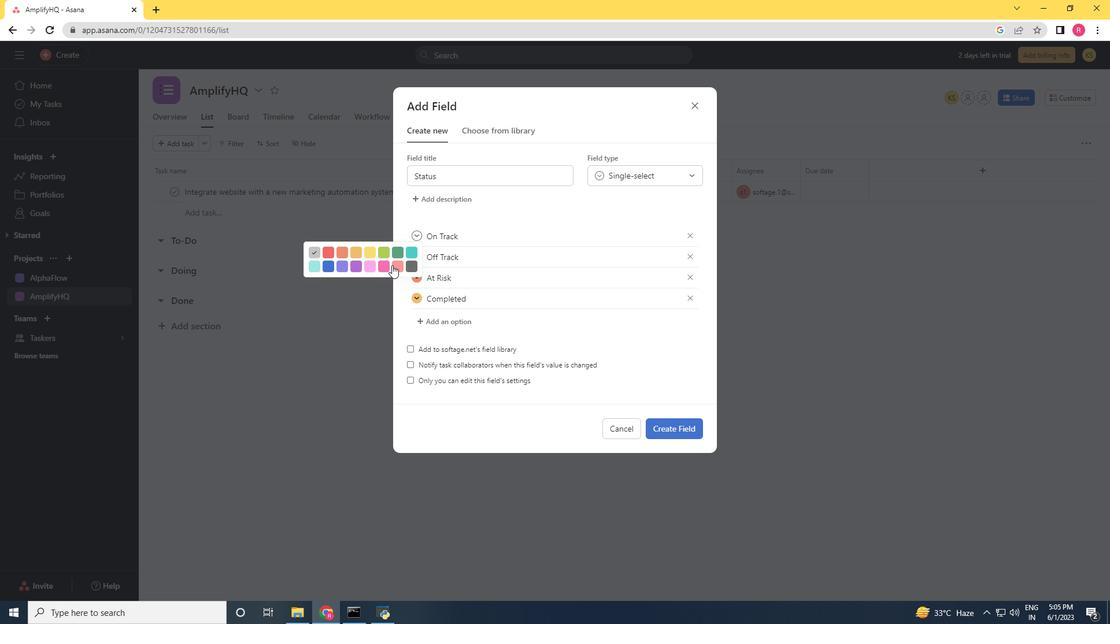 
Action: Mouse pressed left at (394, 265)
Screenshot: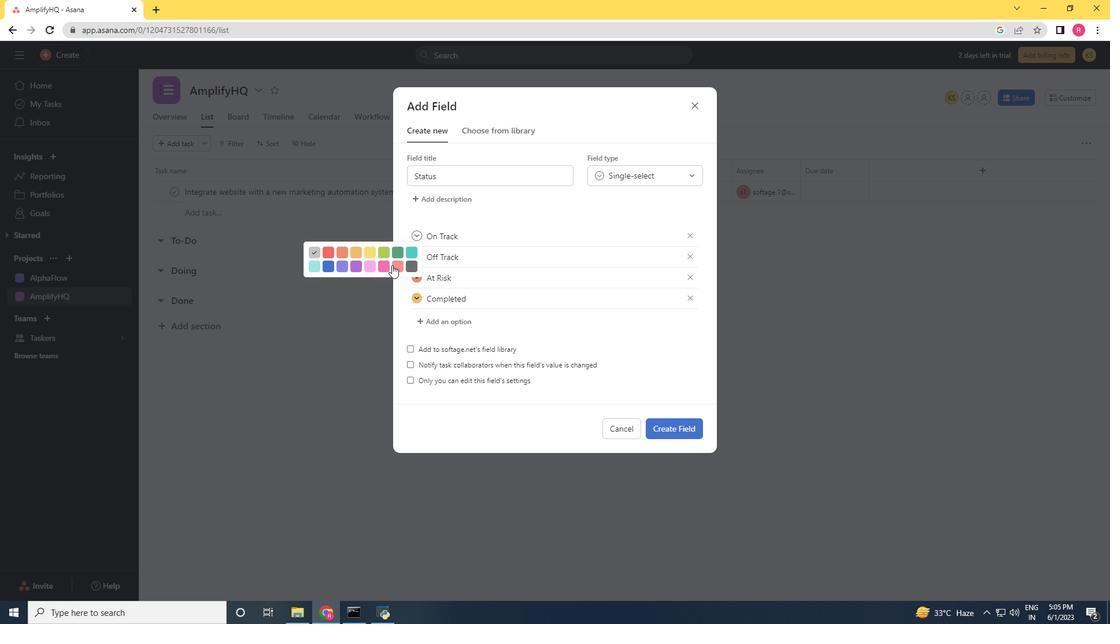 
Action: Mouse moved to (658, 423)
Screenshot: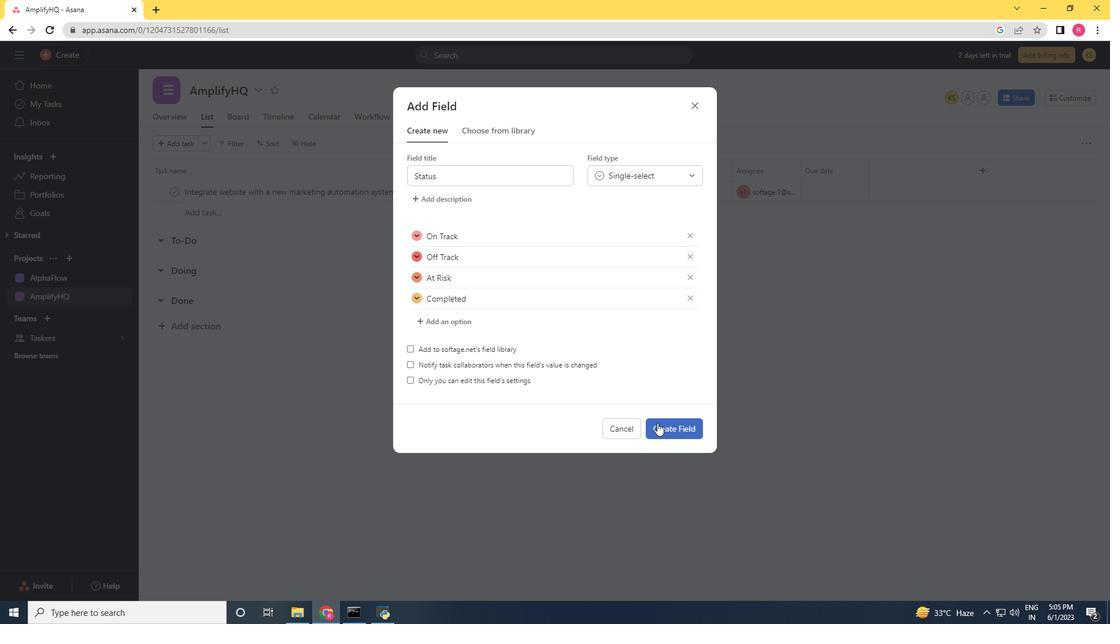 
Action: Mouse pressed left at (658, 423)
Screenshot: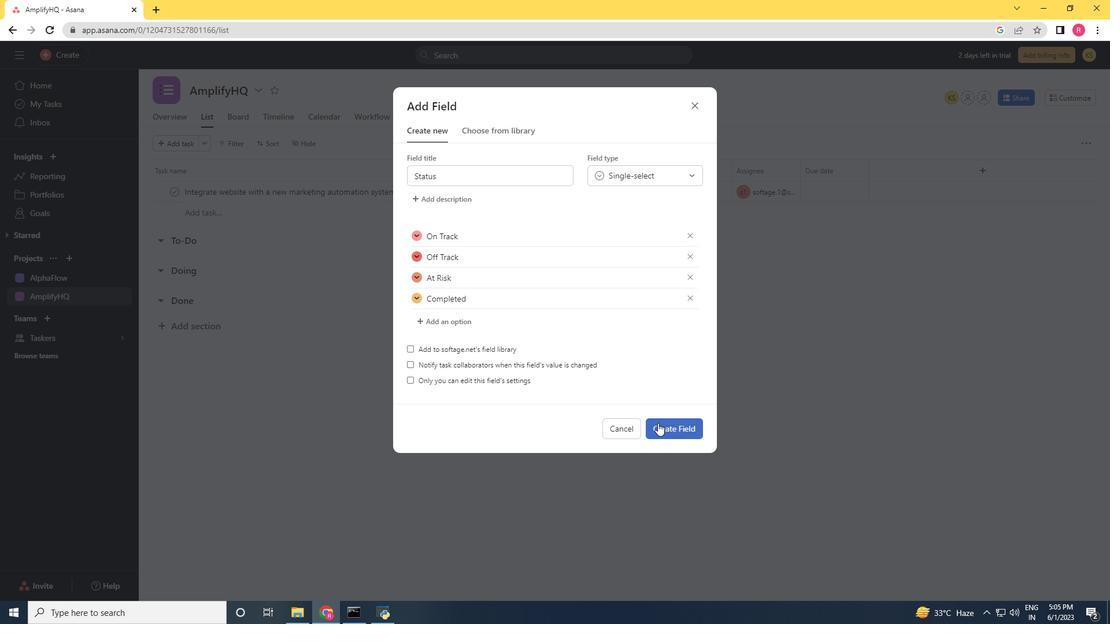 
Action: Mouse moved to (893, 186)
Screenshot: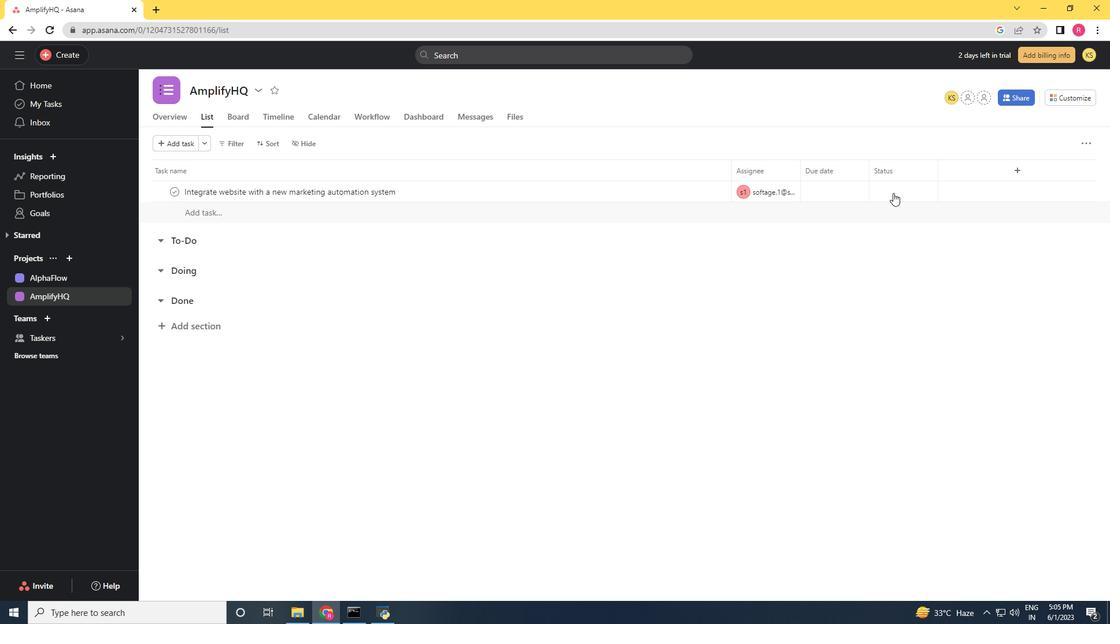 
Action: Mouse pressed left at (893, 186)
Screenshot: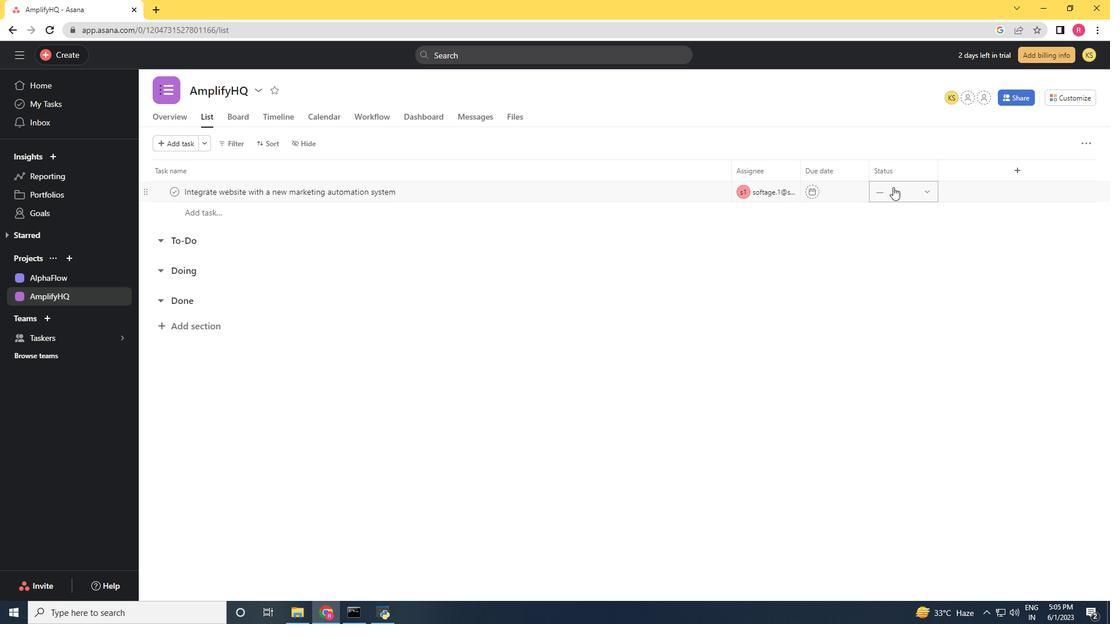 
Action: Mouse moved to (912, 229)
Screenshot: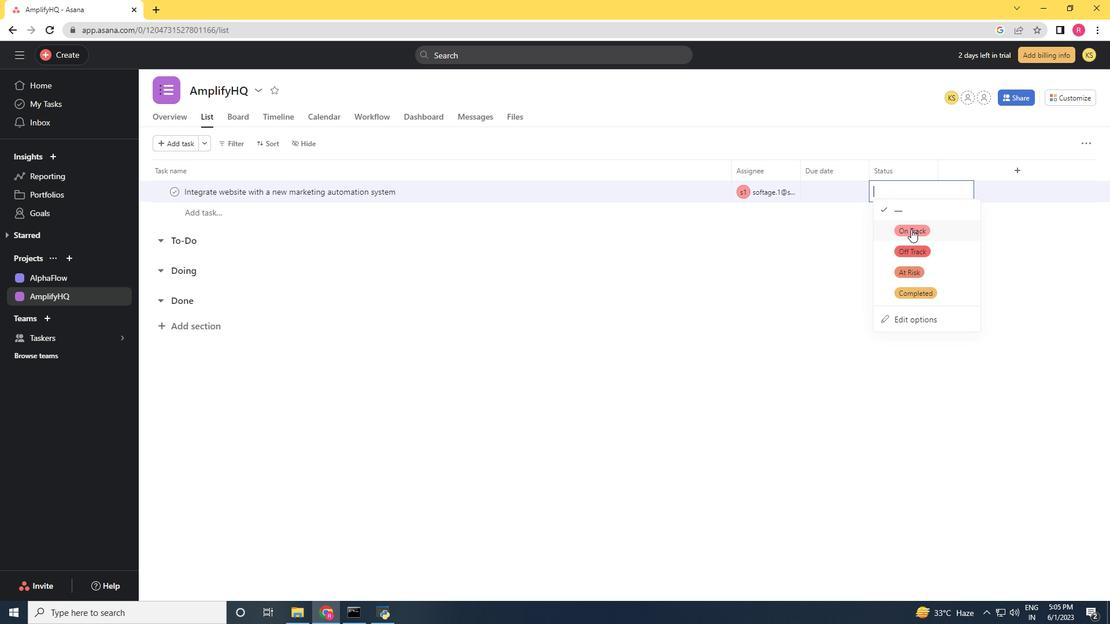 
Action: Mouse pressed left at (912, 229)
Screenshot: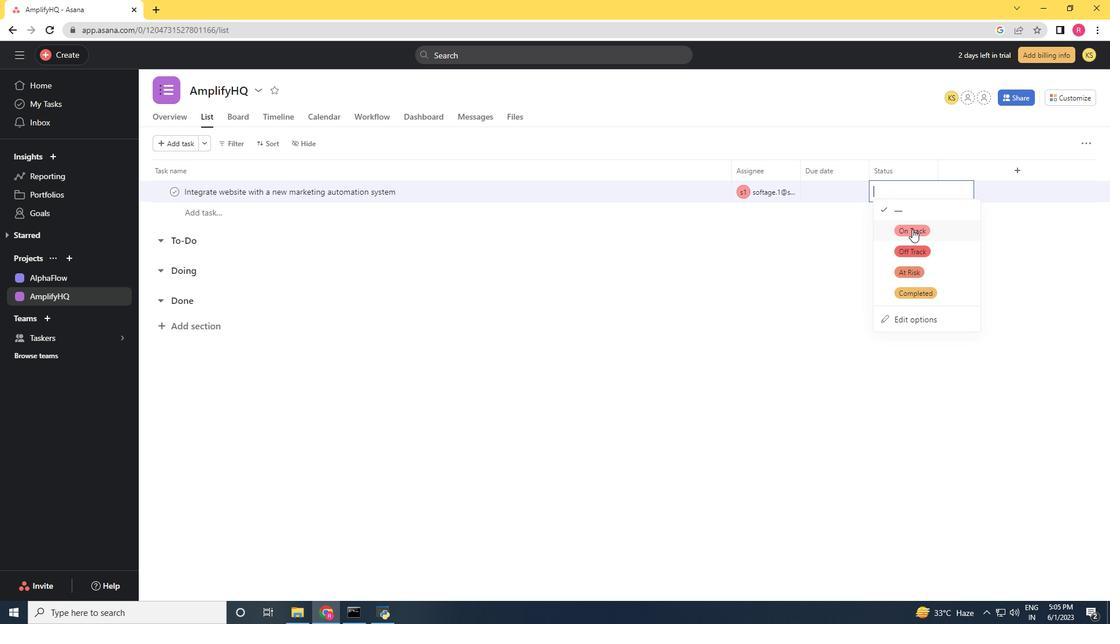 
Action: Mouse moved to (1018, 174)
Screenshot: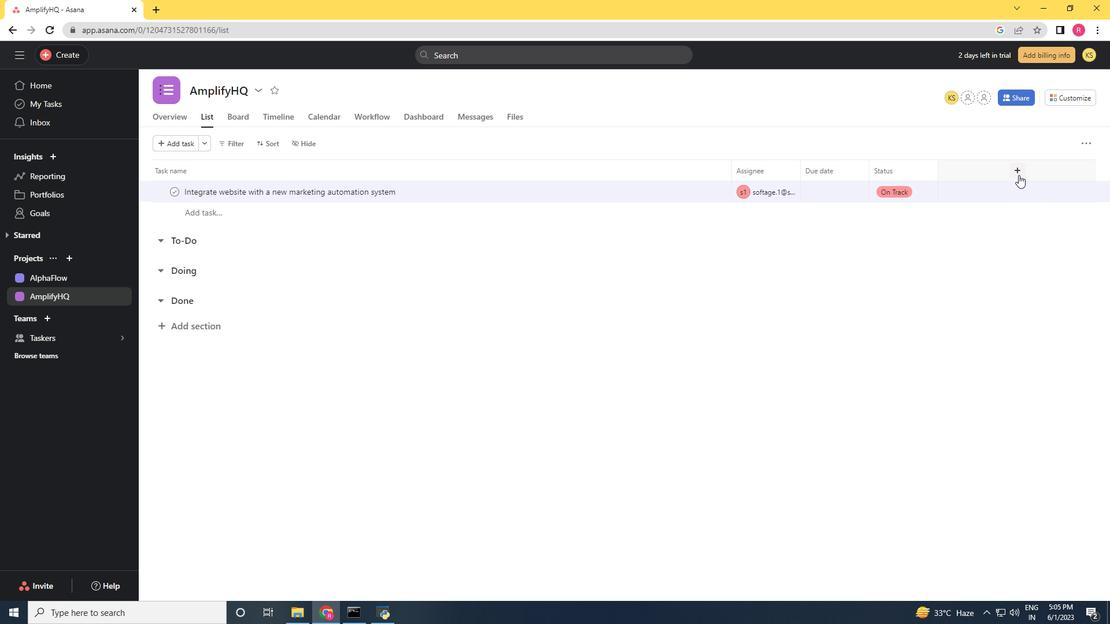 
Action: Mouse pressed left at (1018, 174)
Screenshot: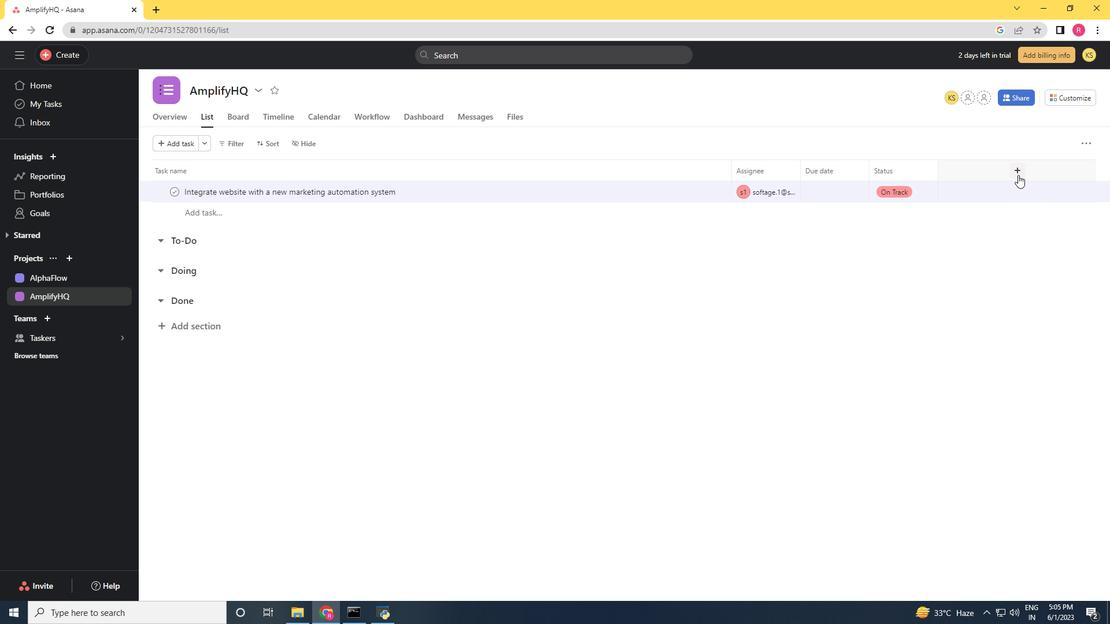 
Action: Mouse moved to (977, 216)
Screenshot: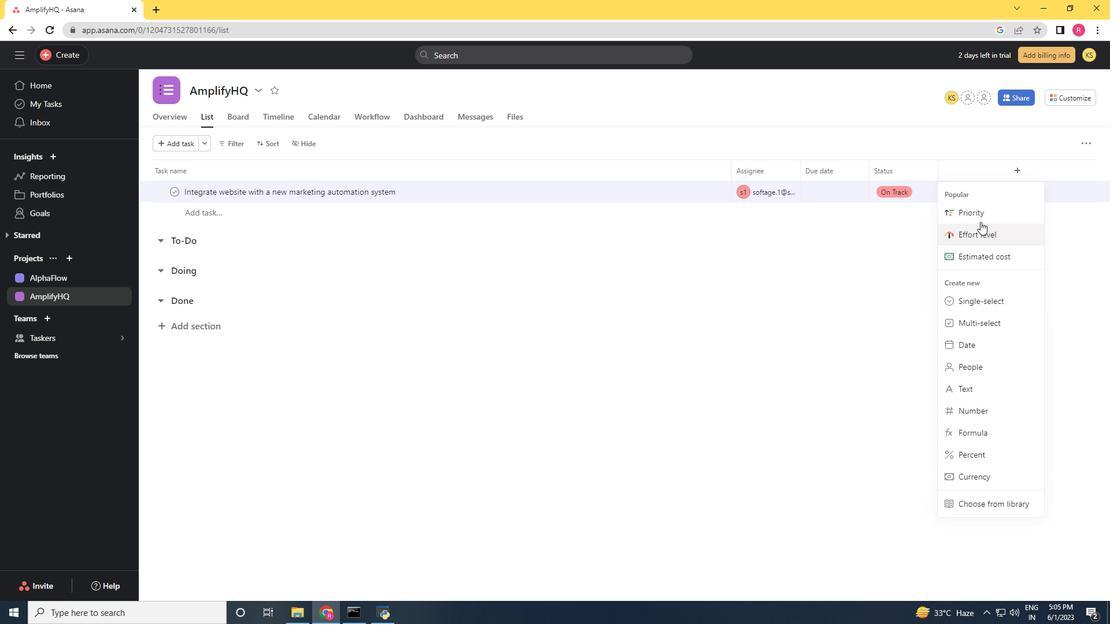
Action: Mouse pressed left at (977, 216)
Screenshot: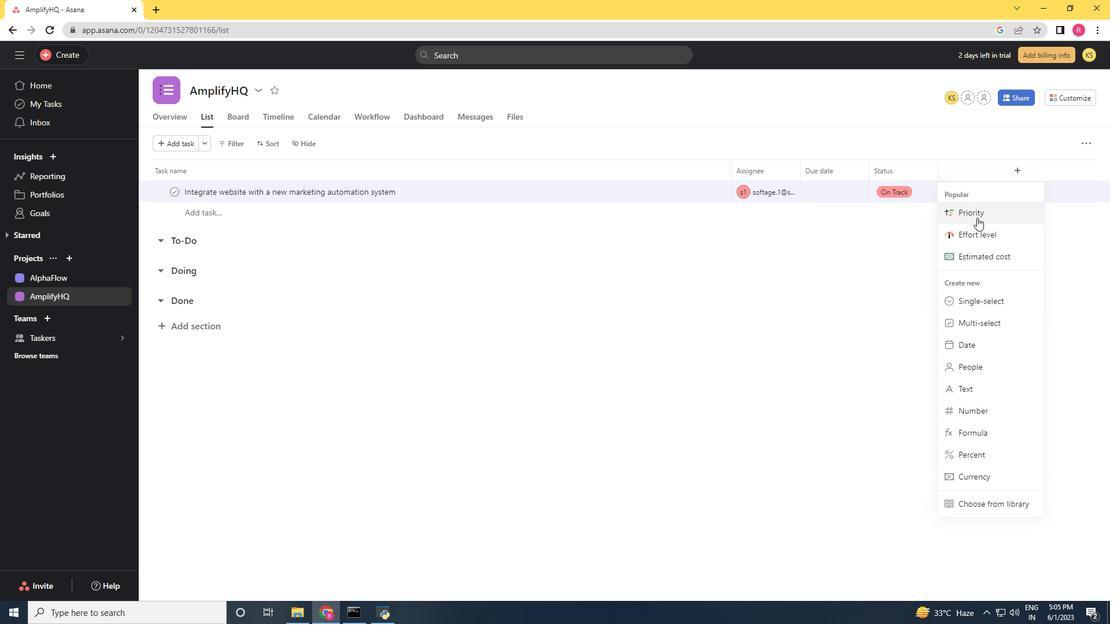 
Action: Mouse moved to (680, 386)
Screenshot: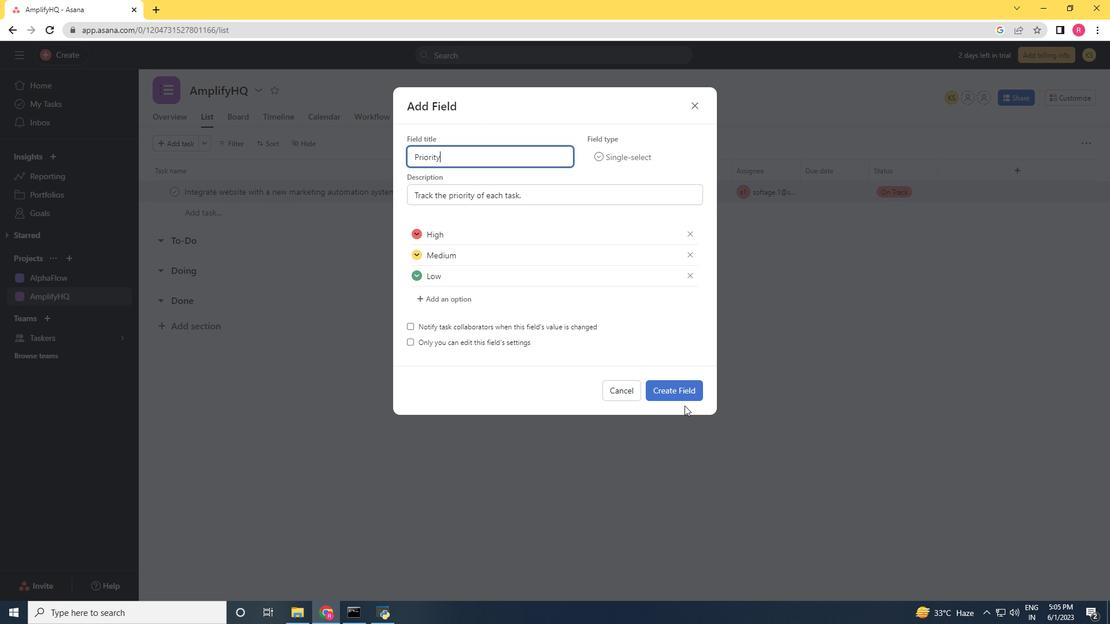 
Action: Mouse pressed left at (680, 386)
Screenshot: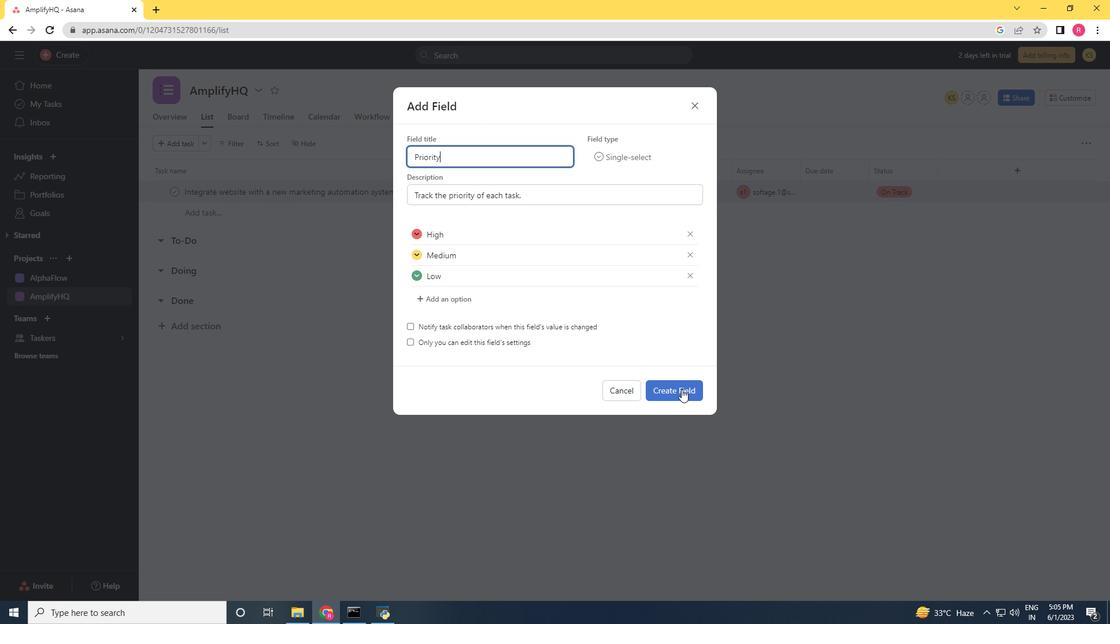 
Action: Mouse moved to (972, 192)
Screenshot: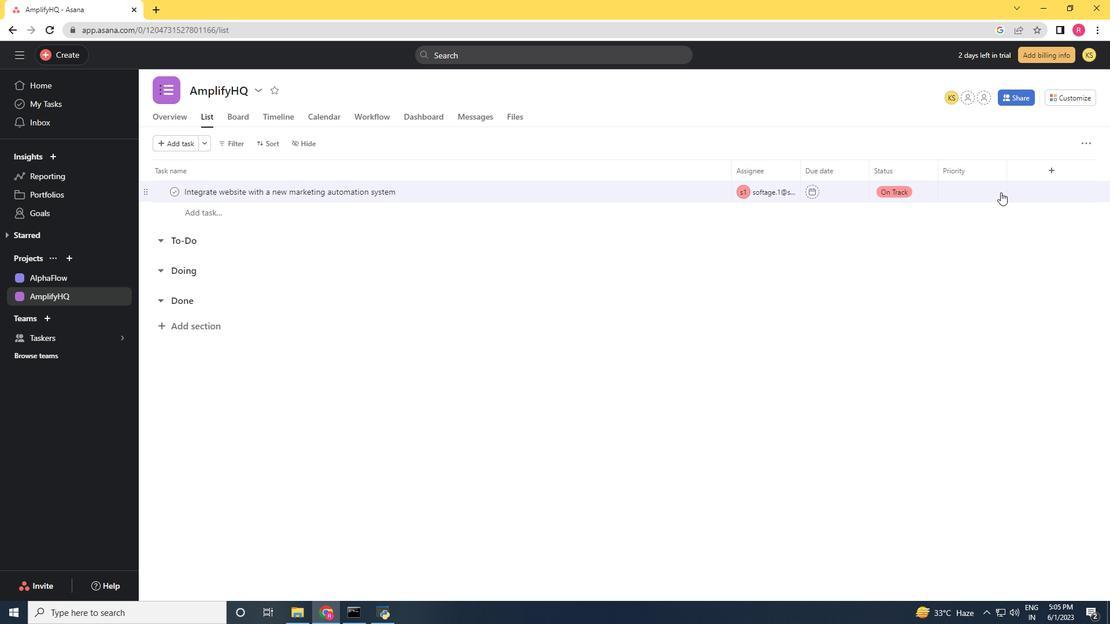 
Action: Mouse pressed left at (972, 192)
Screenshot: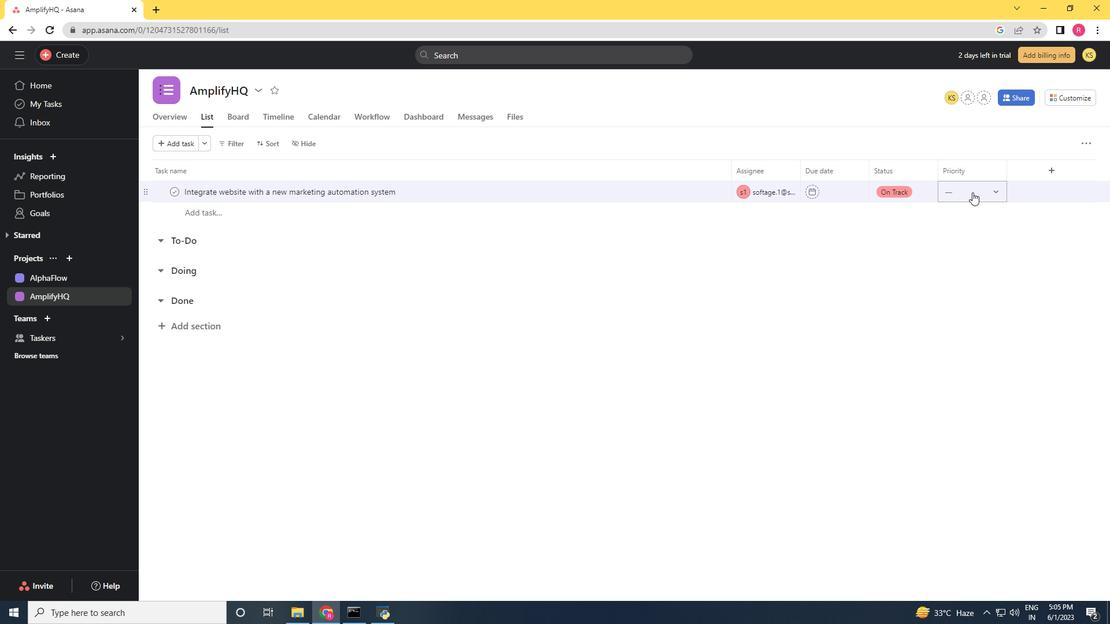 
Action: Mouse moved to (980, 268)
Screenshot: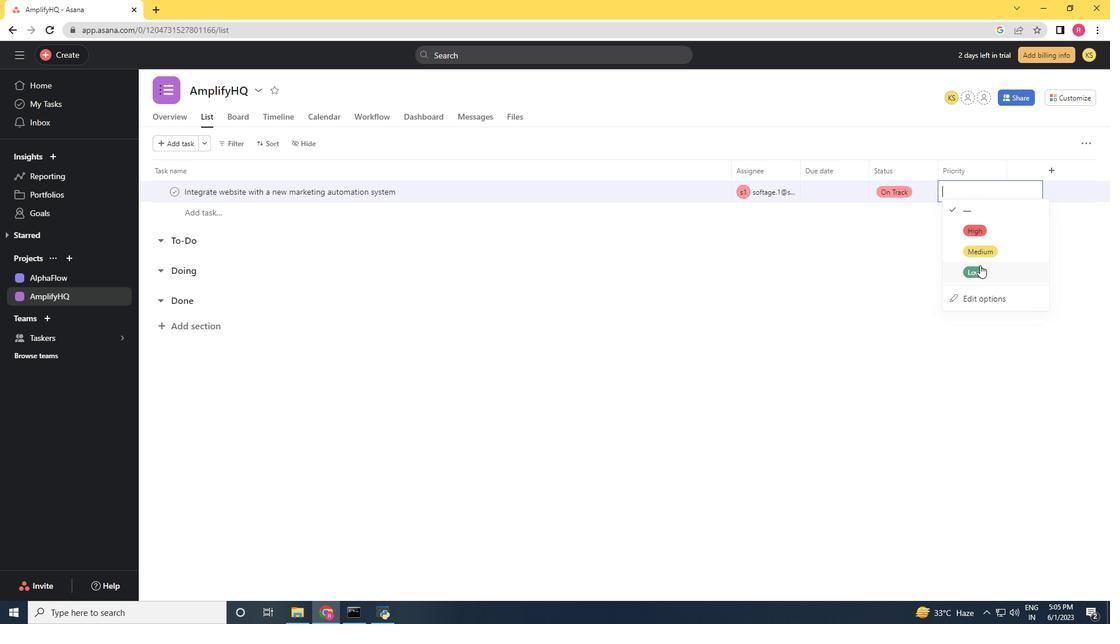 
Action: Mouse pressed left at (980, 268)
Screenshot: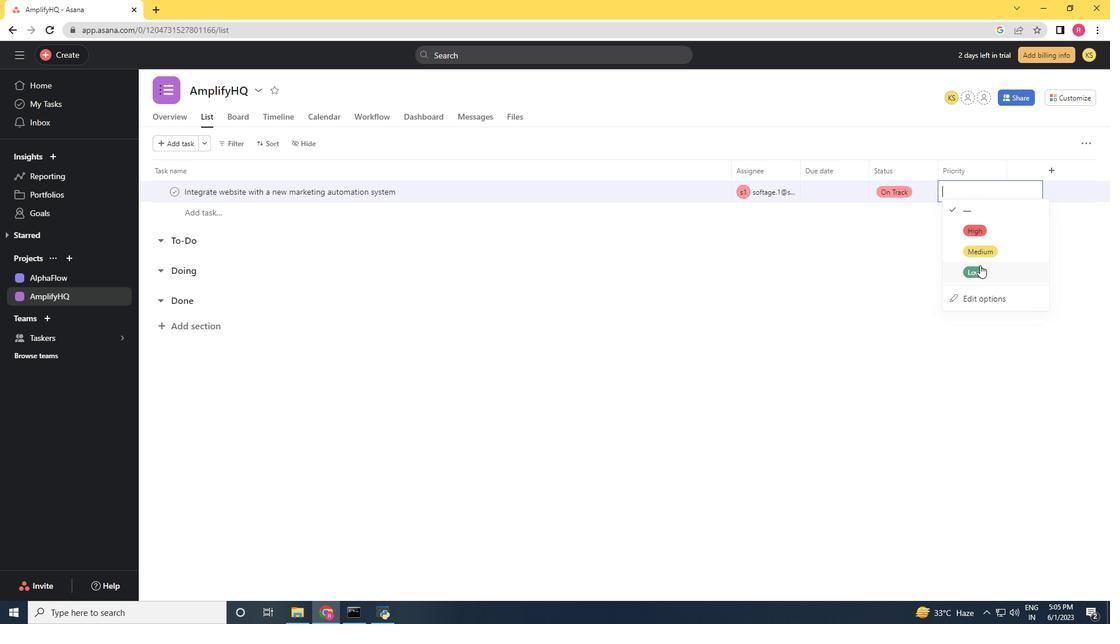
Action: Mouse moved to (639, 408)
Screenshot: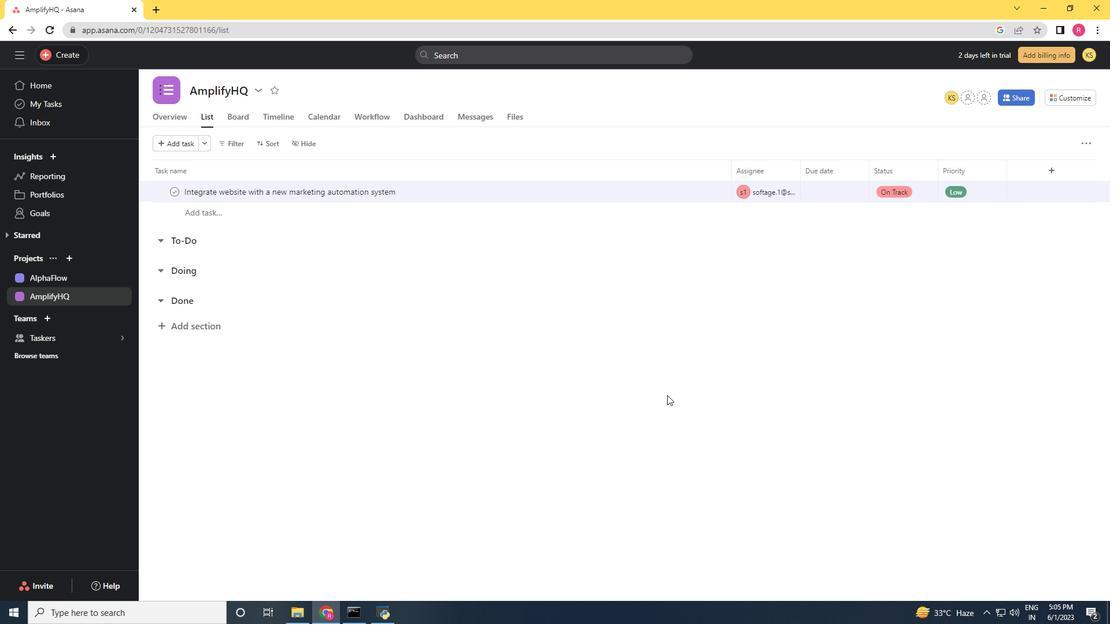 
